 Task: Create a due date automation trigger when advanced on, 2 days before a card is due add fields without custom field "Resume" set to a date in this month at 11:00 AM.
Action: Mouse moved to (1074, 303)
Screenshot: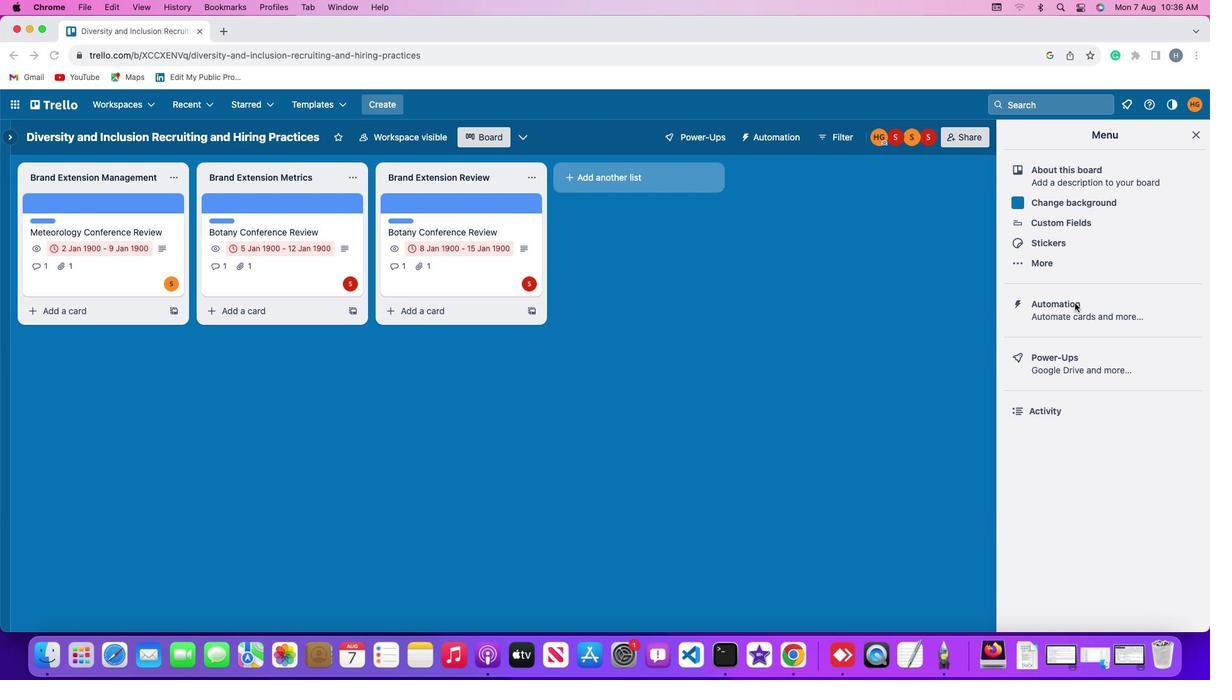 
Action: Mouse pressed left at (1074, 303)
Screenshot: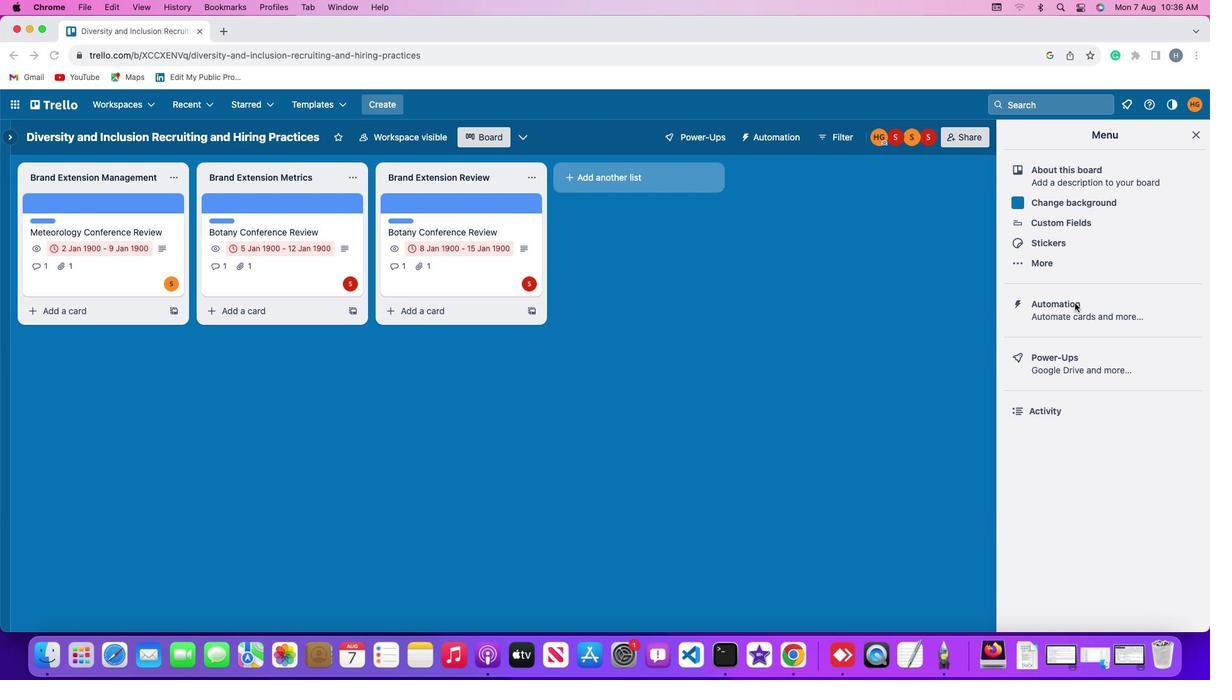 
Action: Mouse moved to (1075, 303)
Screenshot: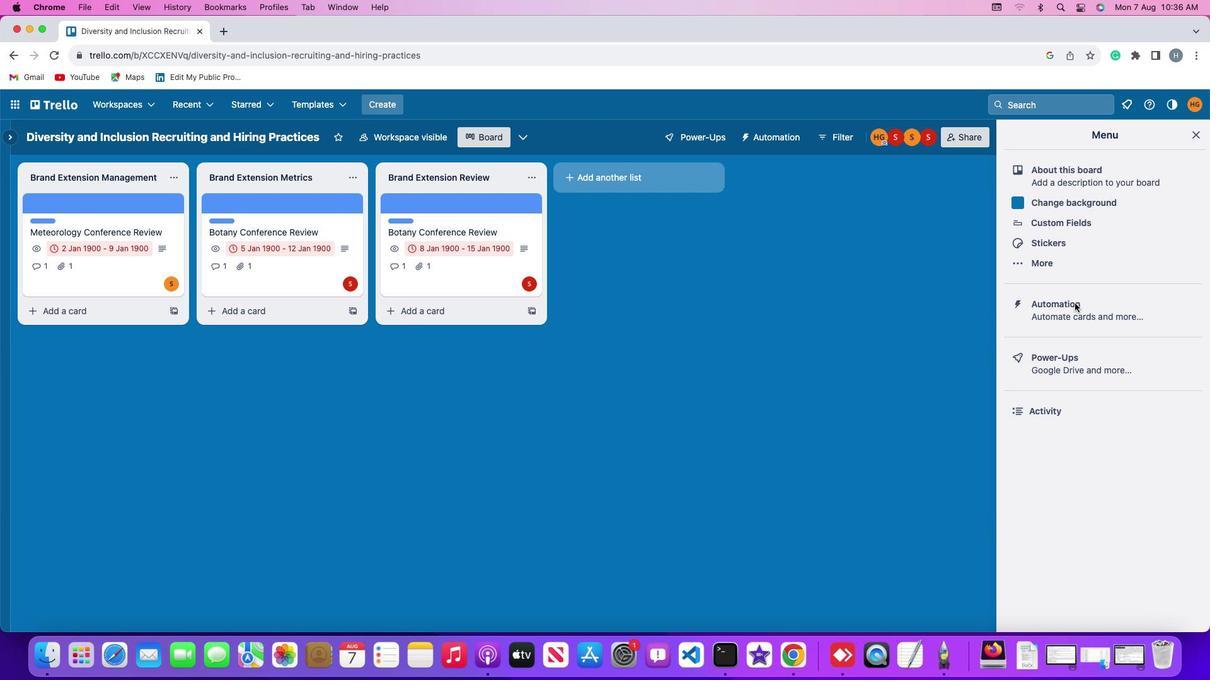 
Action: Mouse pressed left at (1075, 303)
Screenshot: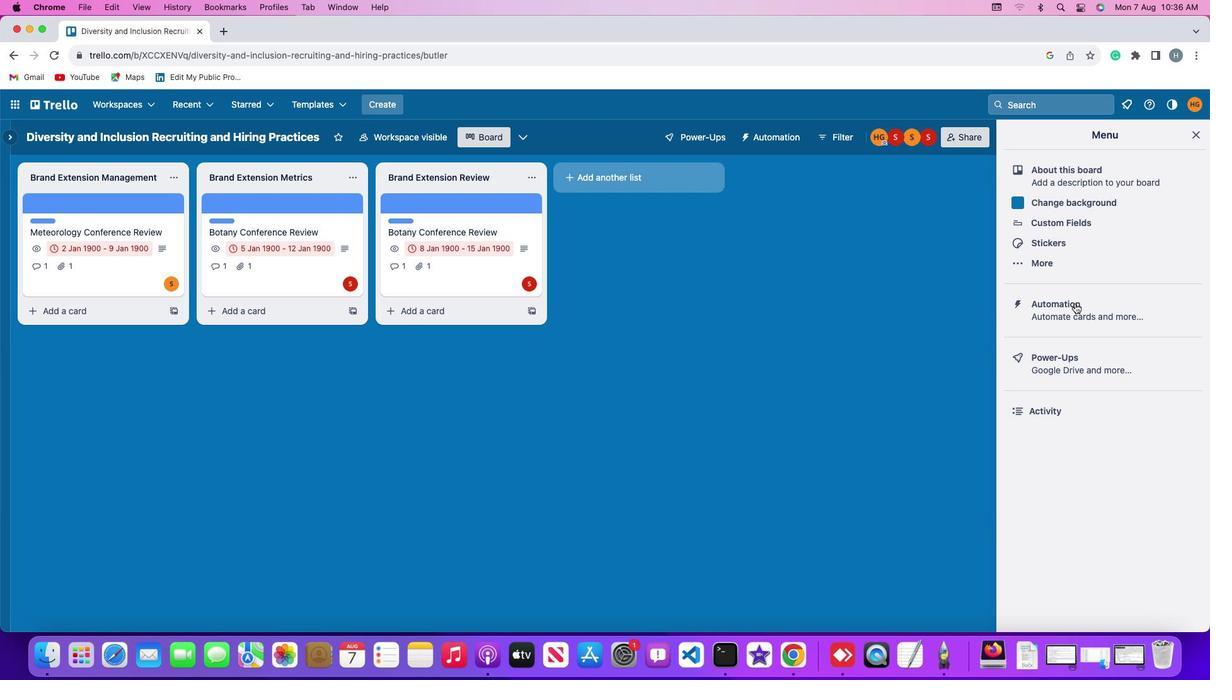 
Action: Mouse moved to (86, 298)
Screenshot: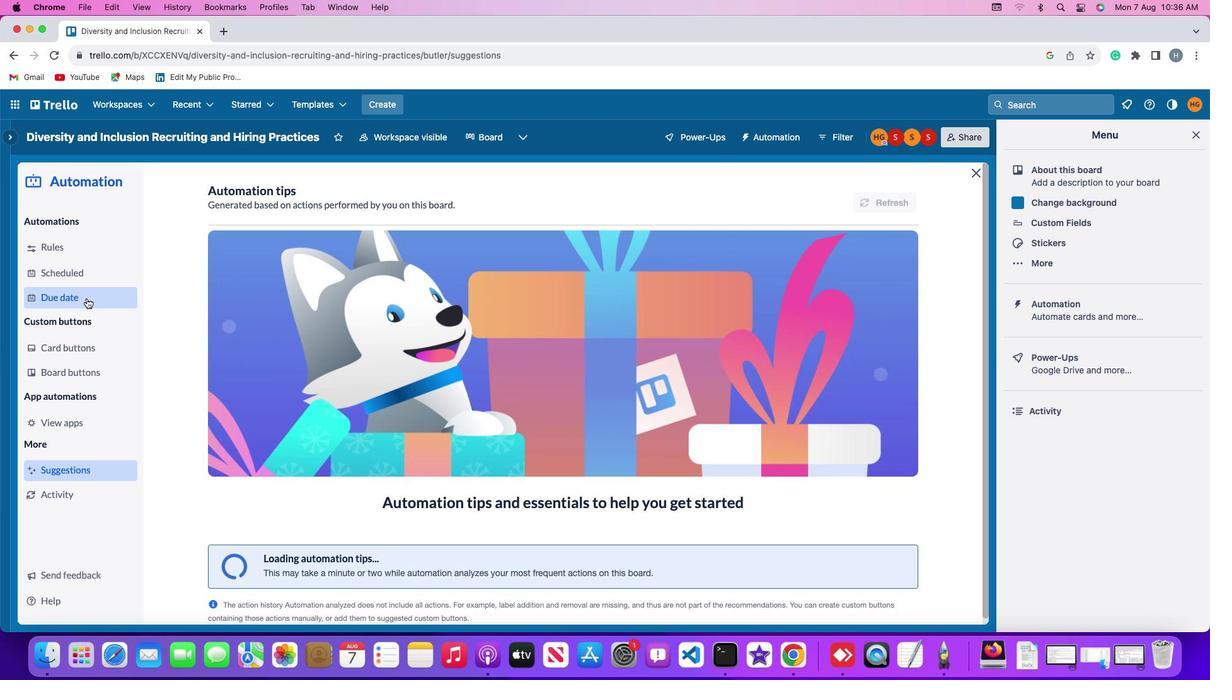 
Action: Mouse pressed left at (86, 298)
Screenshot: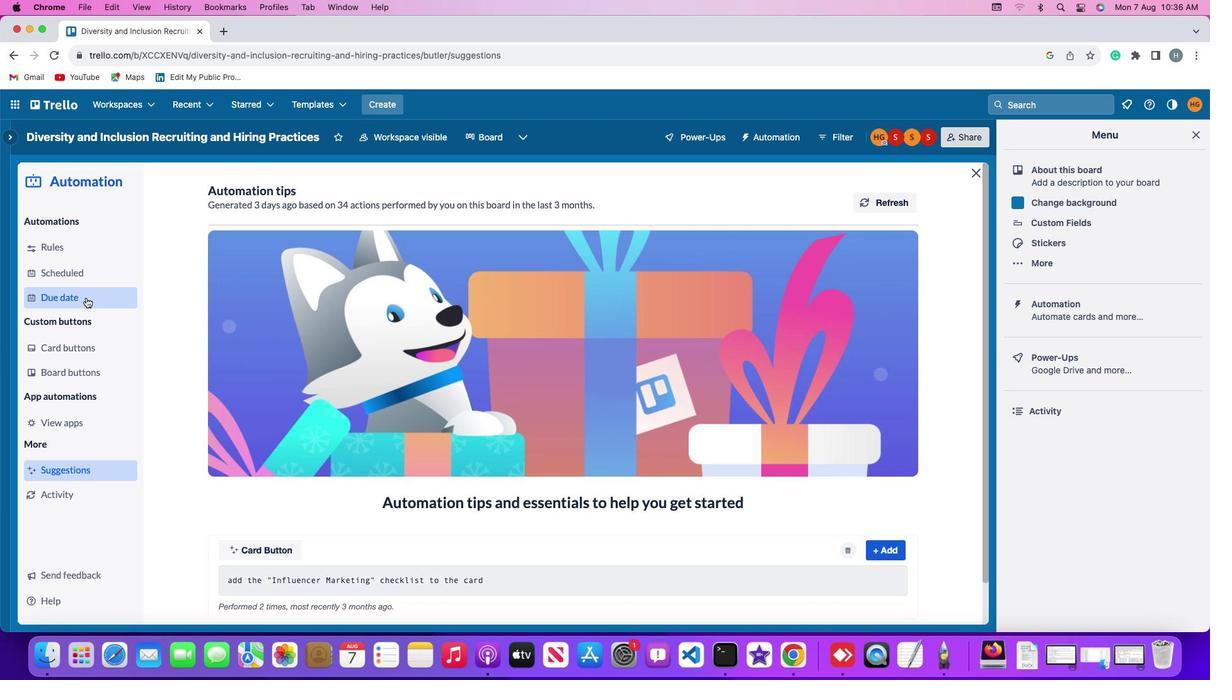
Action: Mouse moved to (849, 192)
Screenshot: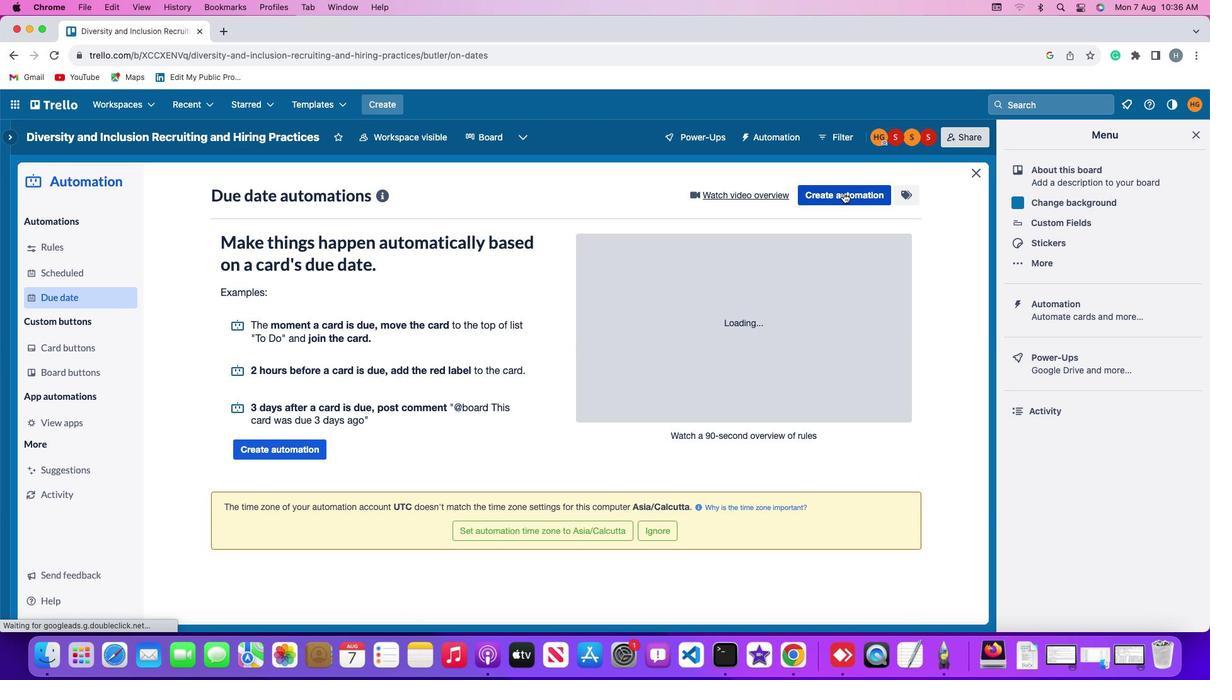 
Action: Mouse pressed left at (849, 192)
Screenshot: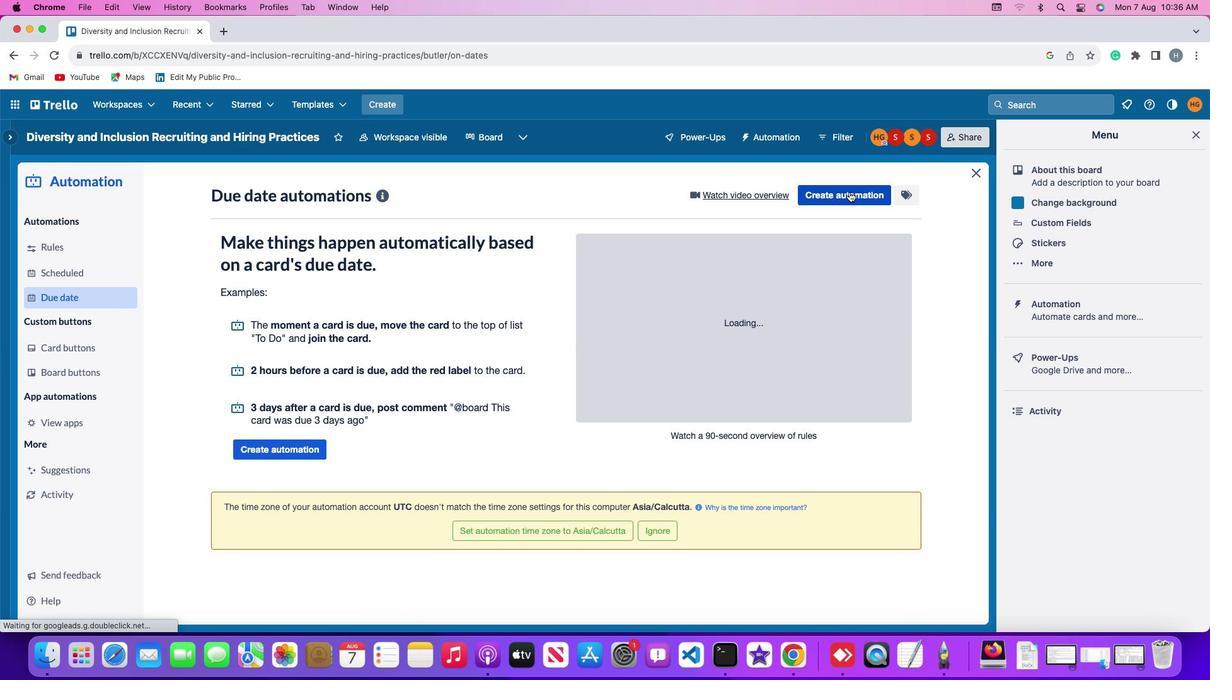 
Action: Mouse moved to (561, 315)
Screenshot: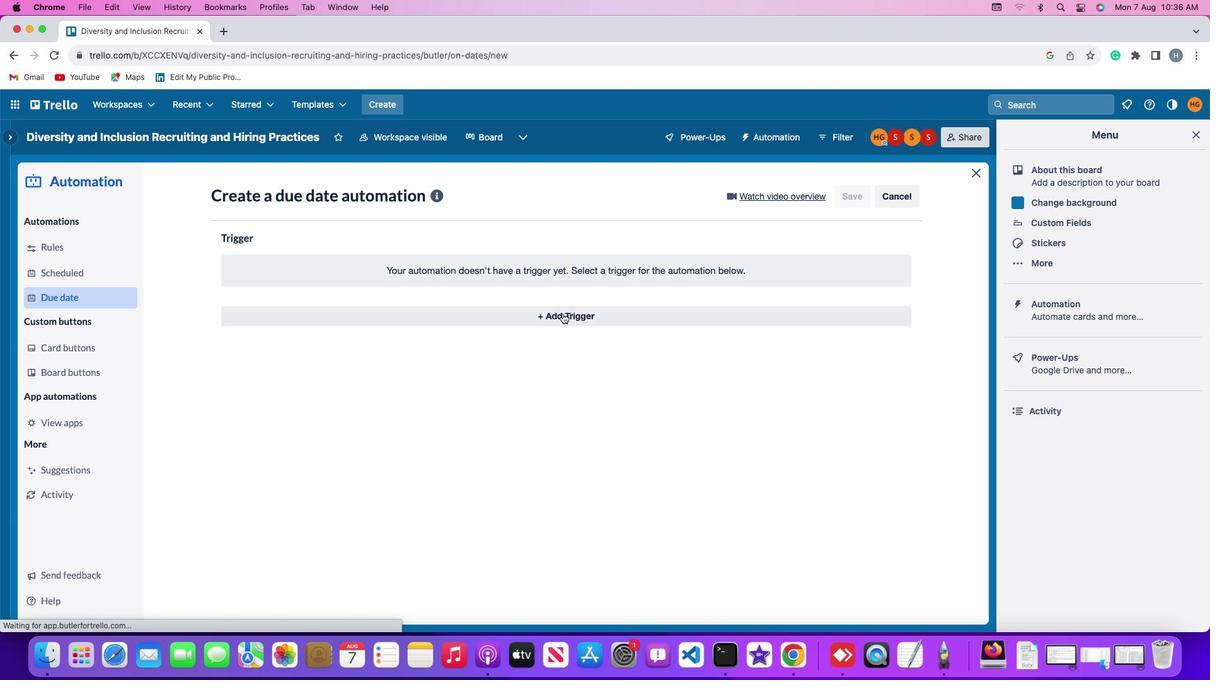 
Action: Mouse pressed left at (561, 315)
Screenshot: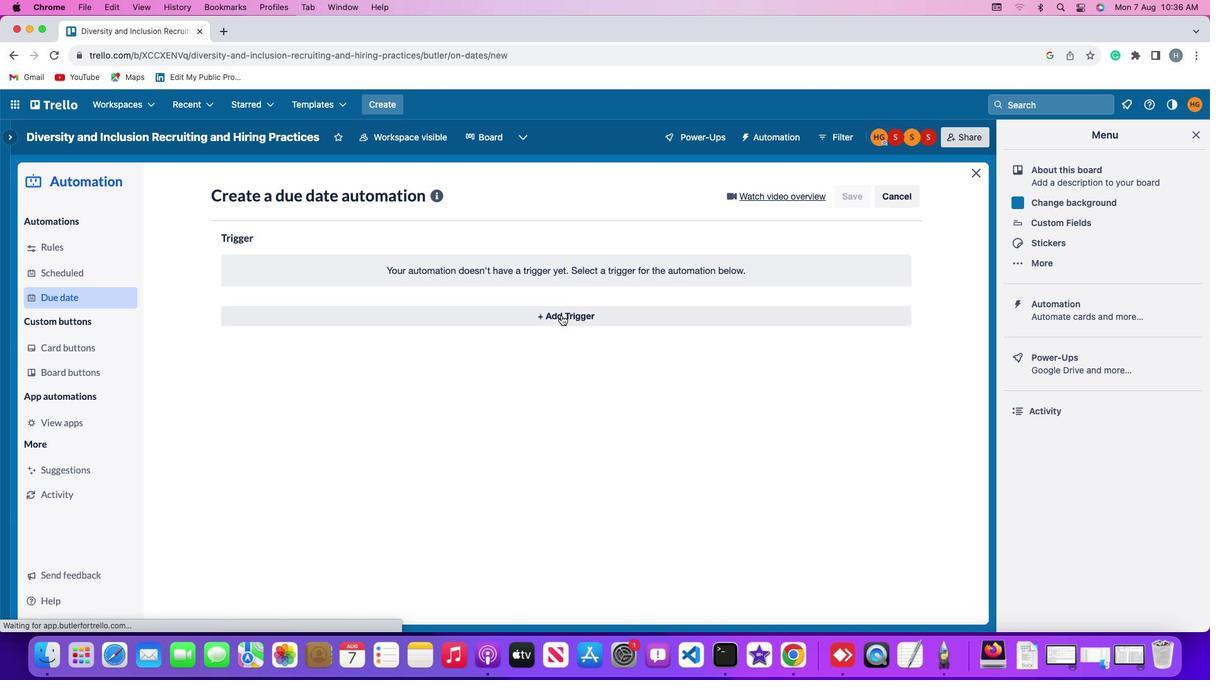 
Action: Mouse moved to (244, 510)
Screenshot: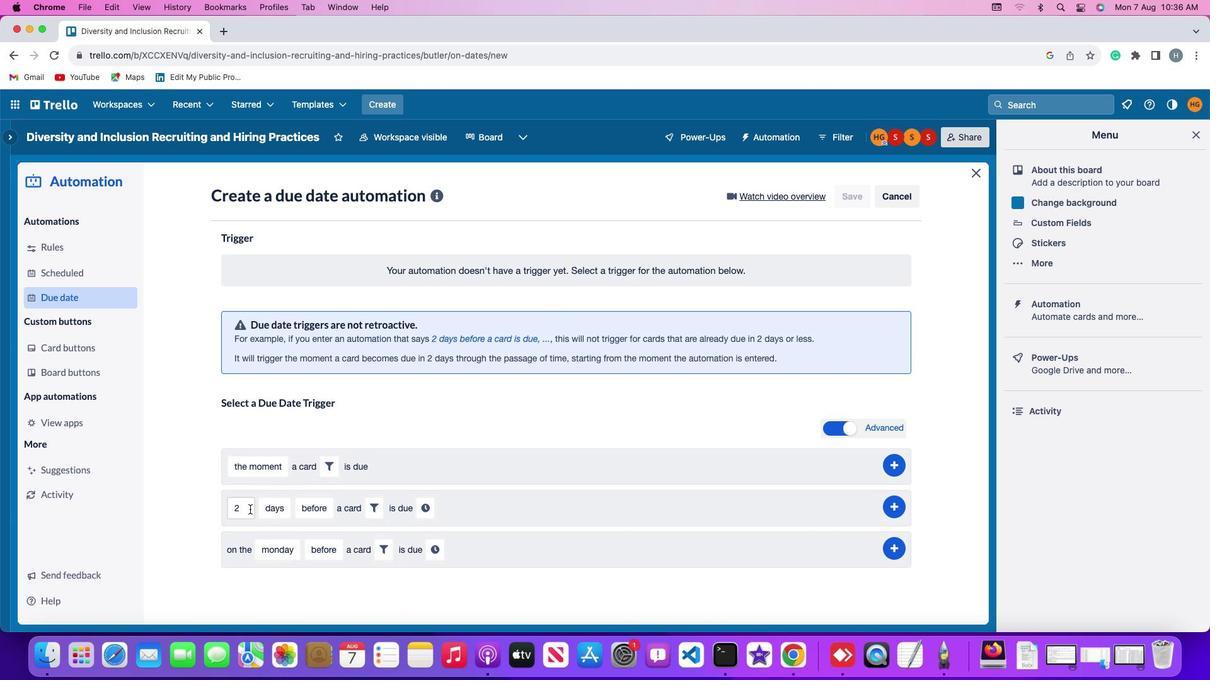
Action: Mouse pressed left at (244, 510)
Screenshot: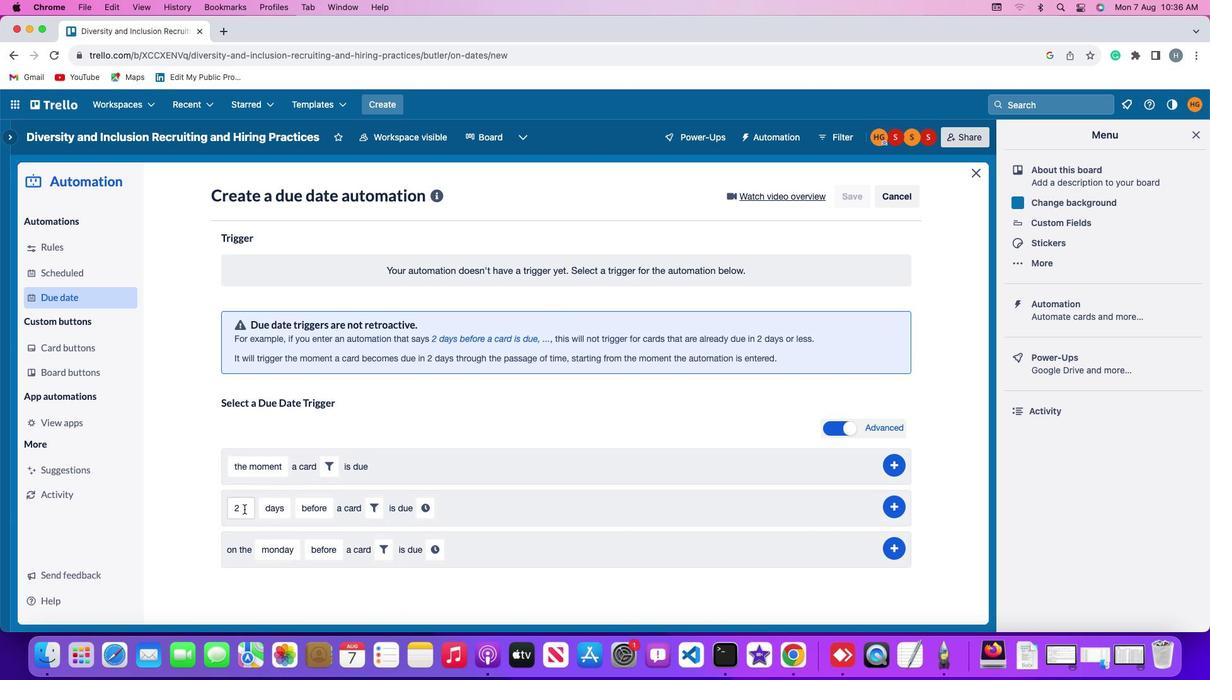
Action: Key pressed Key.backspace'2'
Screenshot: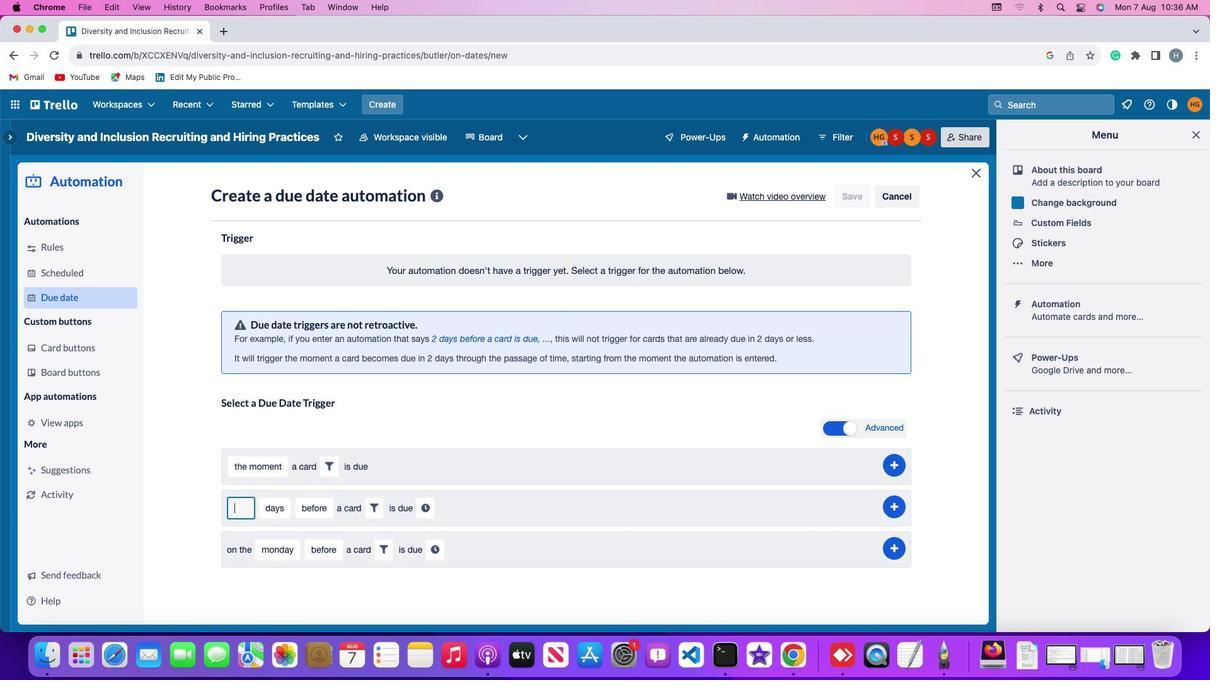 
Action: Mouse moved to (267, 508)
Screenshot: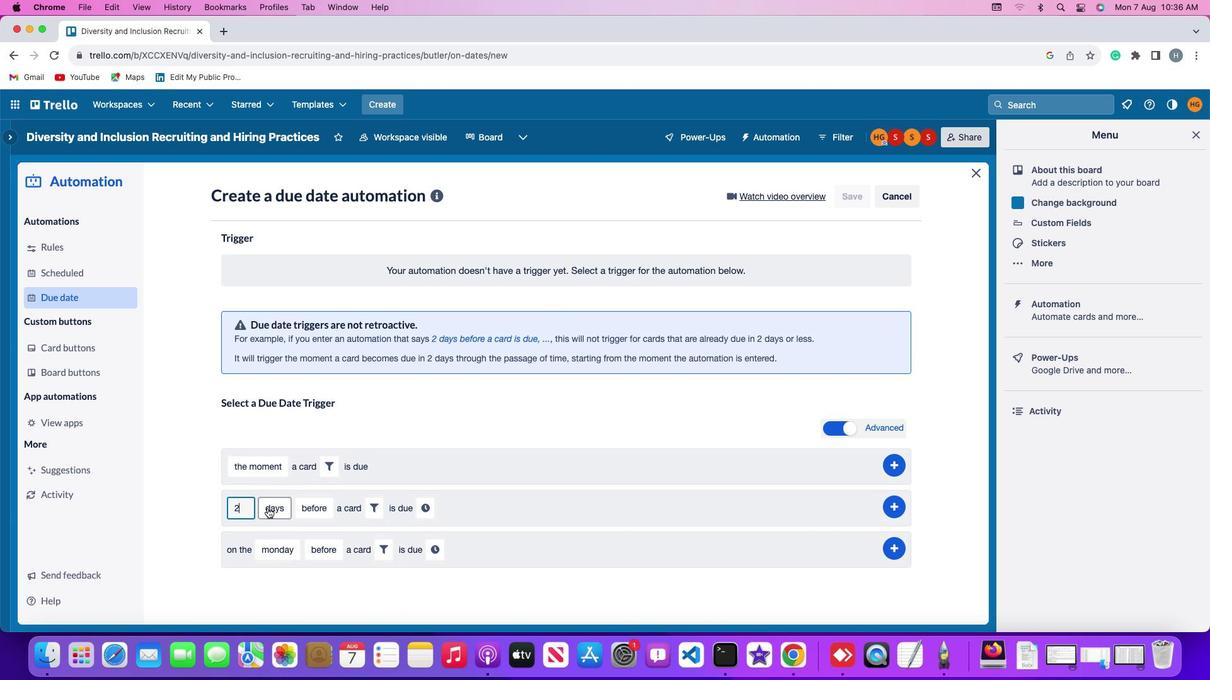 
Action: Mouse pressed left at (267, 508)
Screenshot: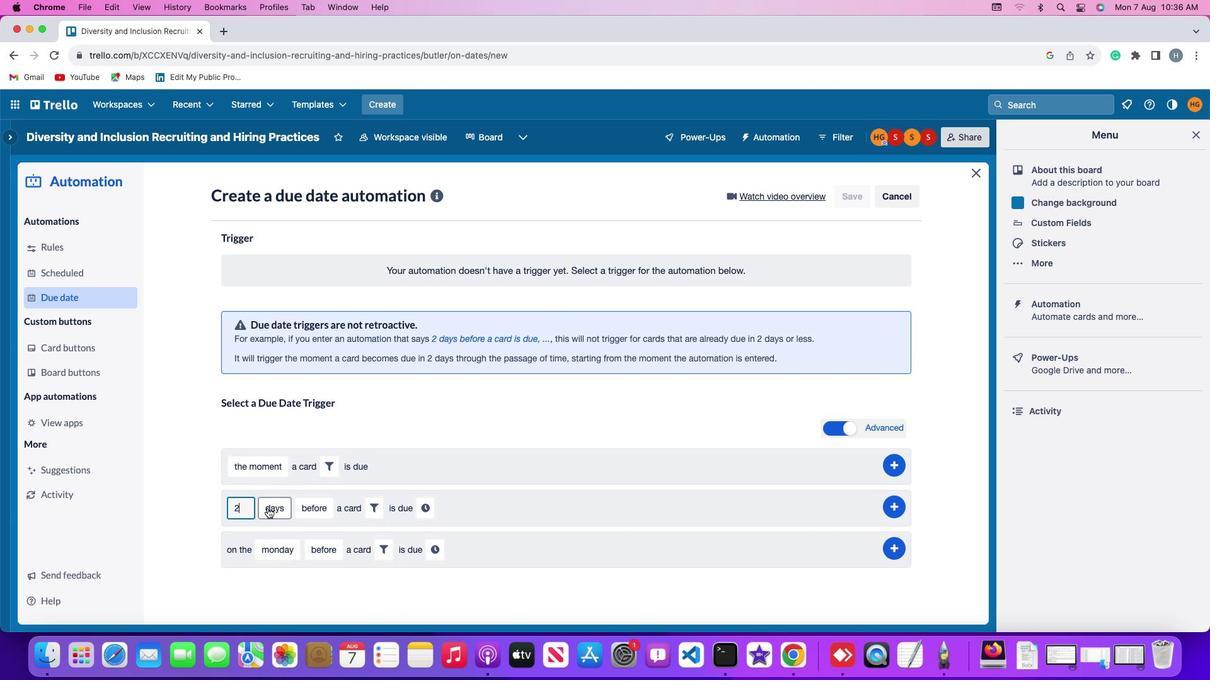 
Action: Mouse moved to (278, 533)
Screenshot: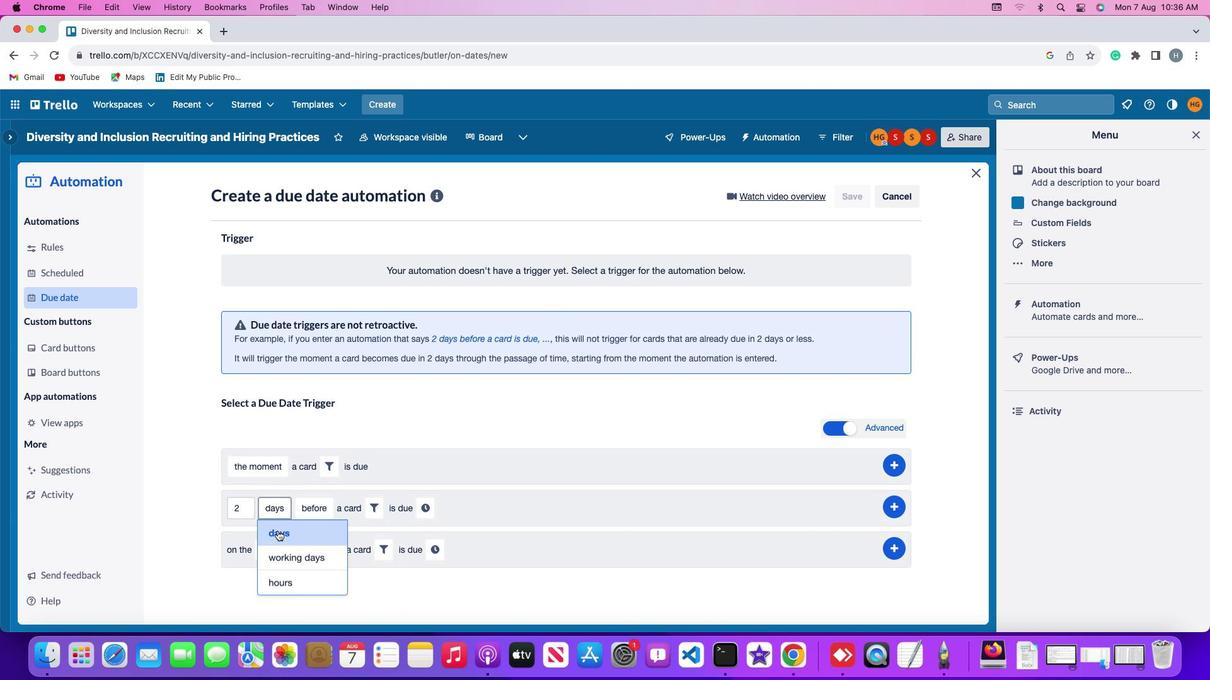 
Action: Mouse pressed left at (278, 533)
Screenshot: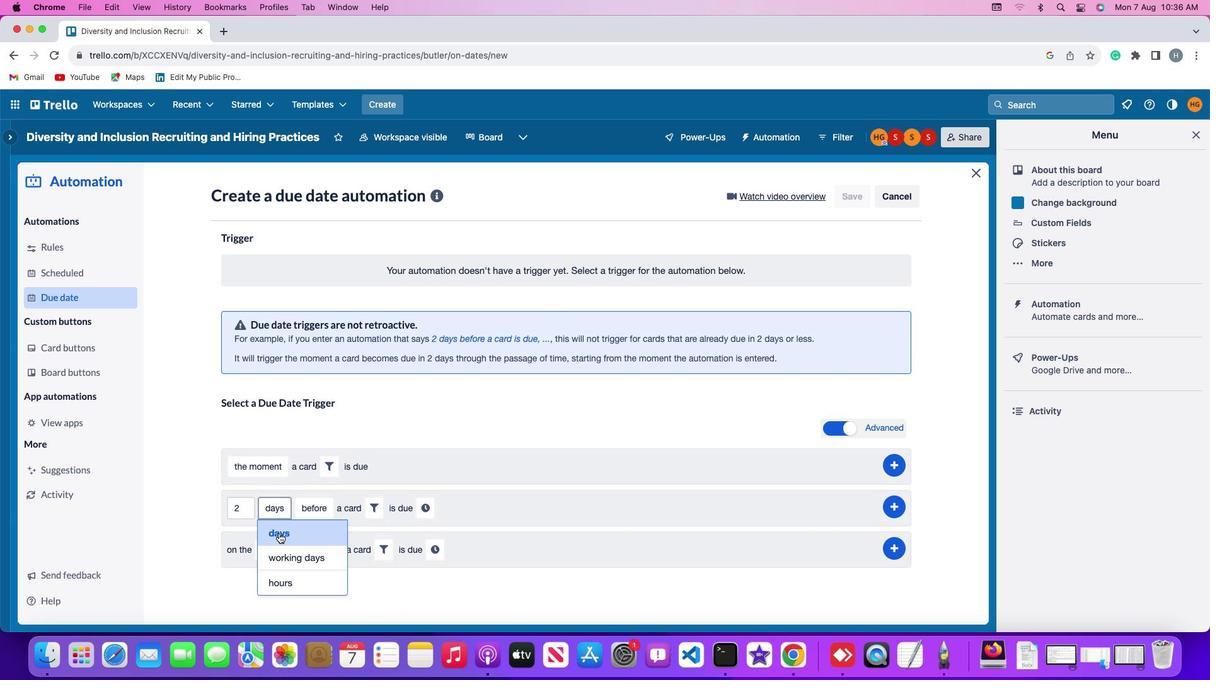 
Action: Mouse moved to (315, 509)
Screenshot: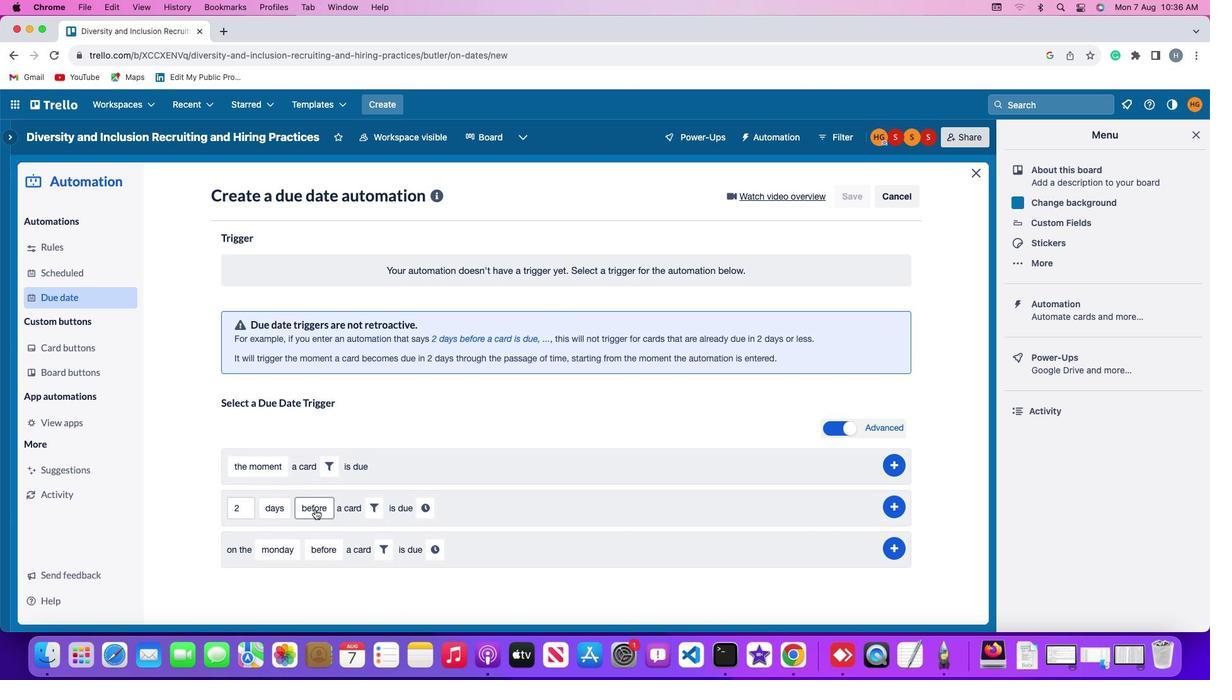 
Action: Mouse pressed left at (315, 509)
Screenshot: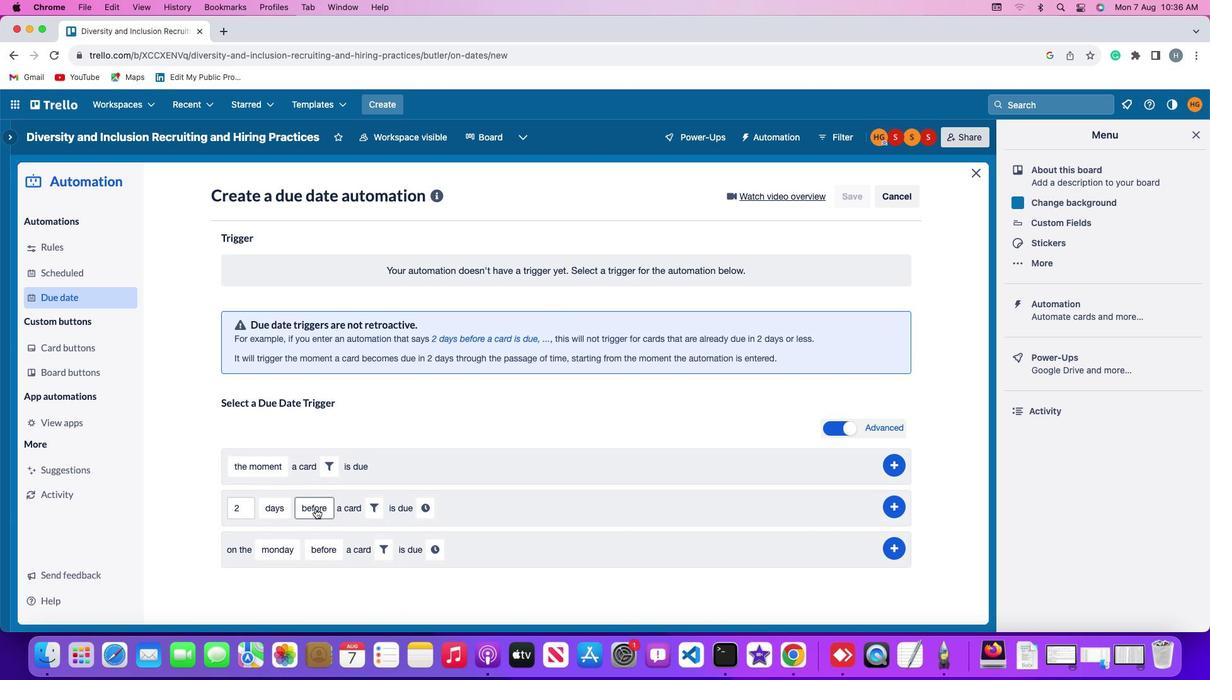 
Action: Mouse moved to (325, 535)
Screenshot: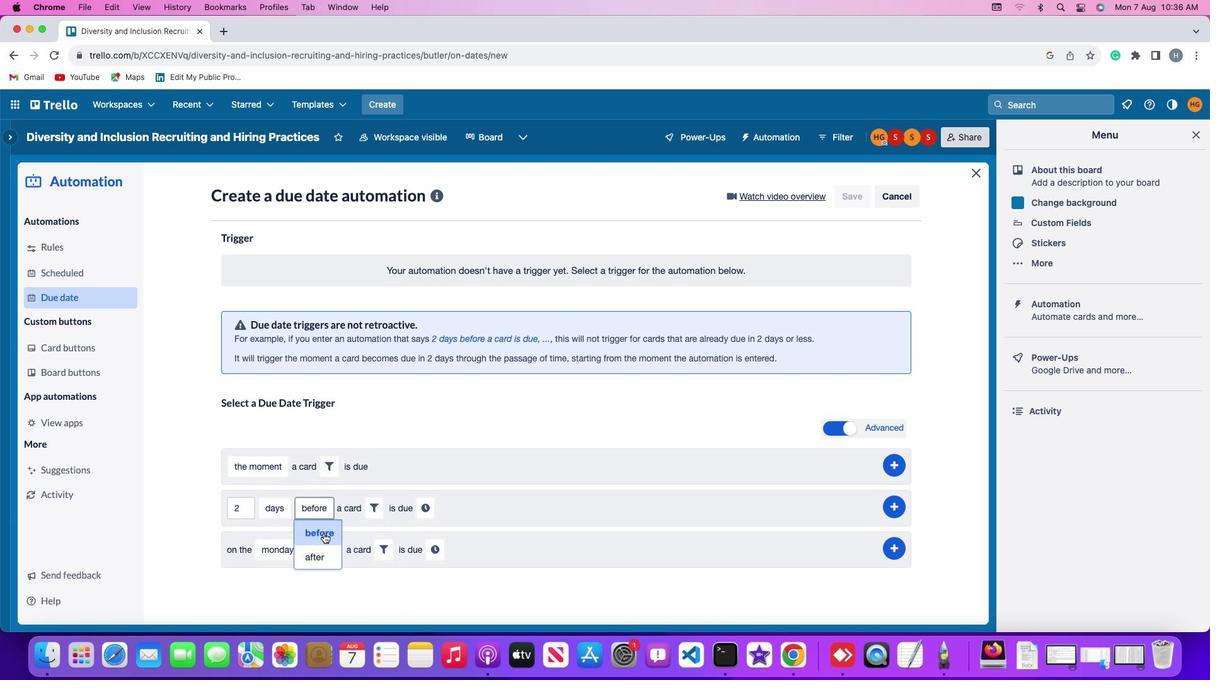 
Action: Mouse pressed left at (325, 535)
Screenshot: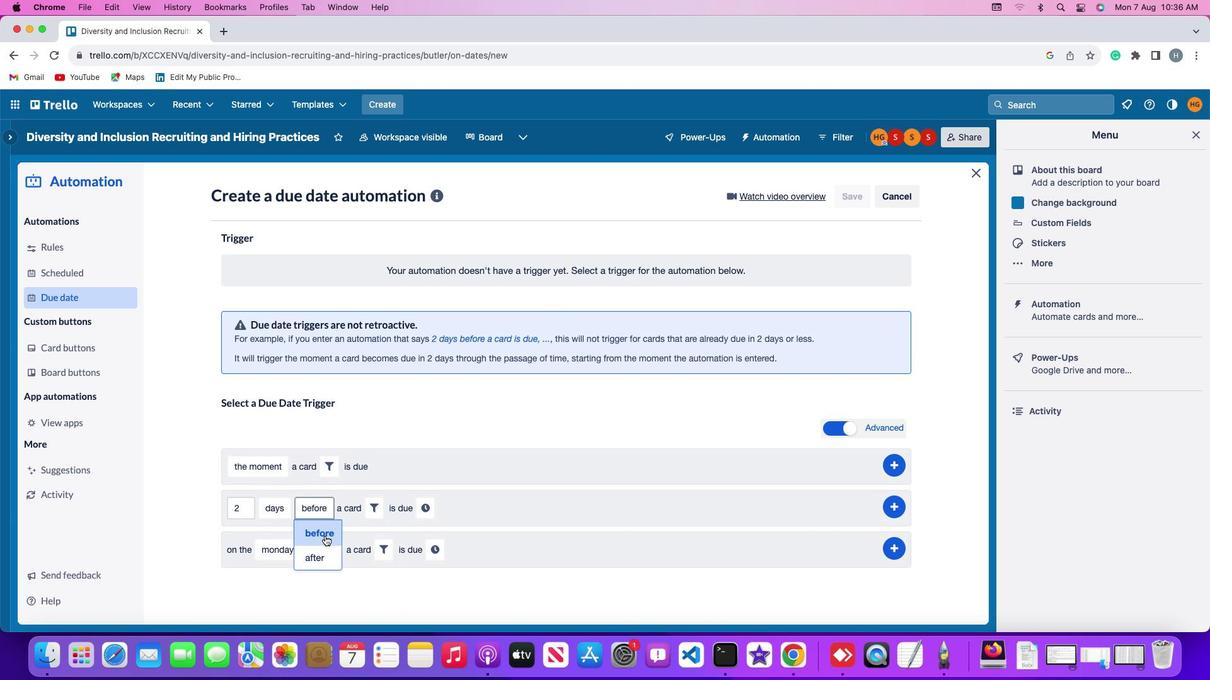 
Action: Mouse moved to (380, 507)
Screenshot: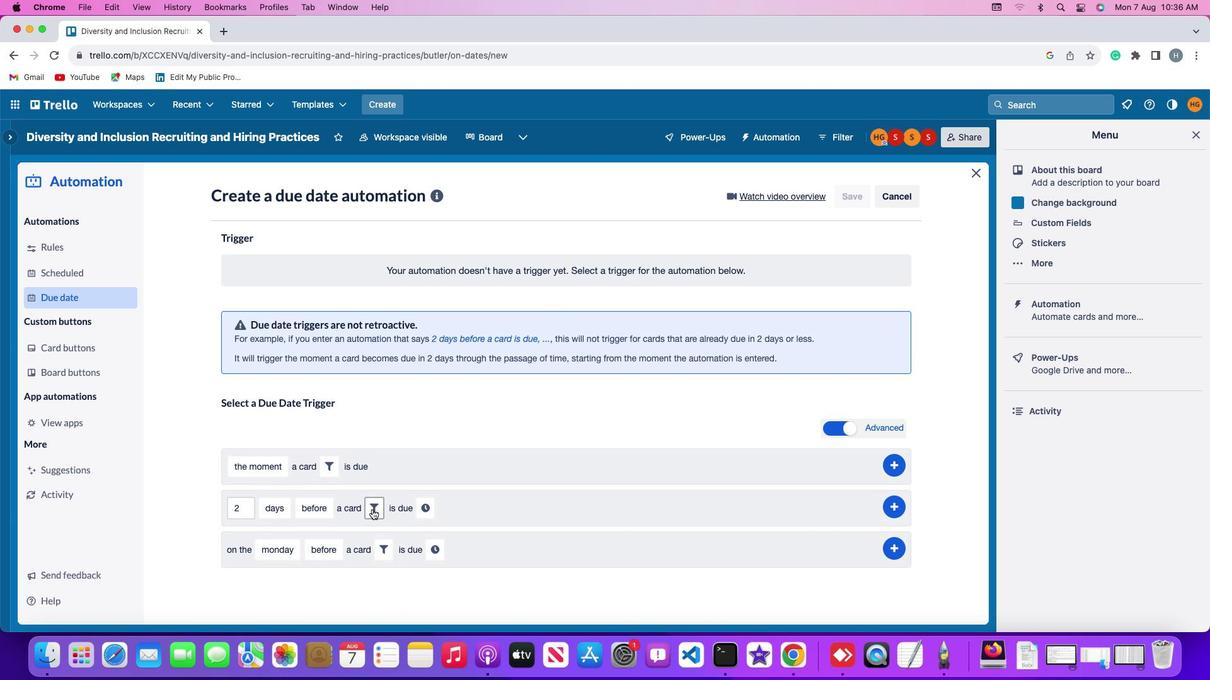 
Action: Mouse pressed left at (380, 507)
Screenshot: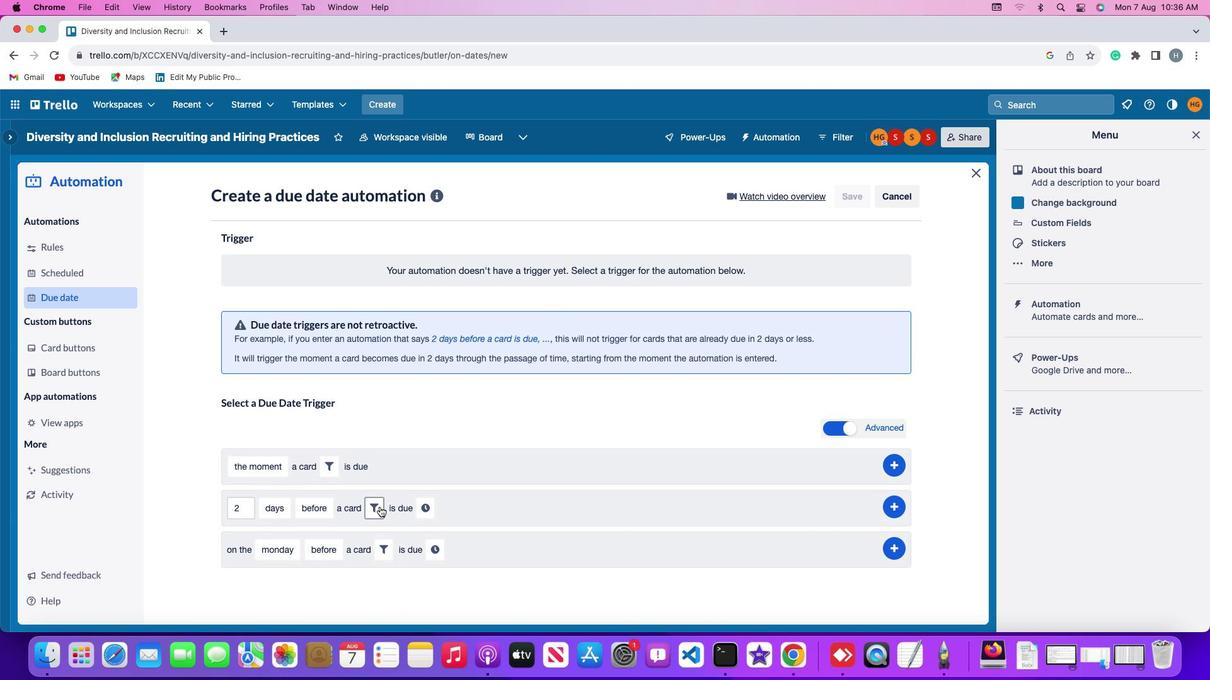 
Action: Mouse moved to (576, 549)
Screenshot: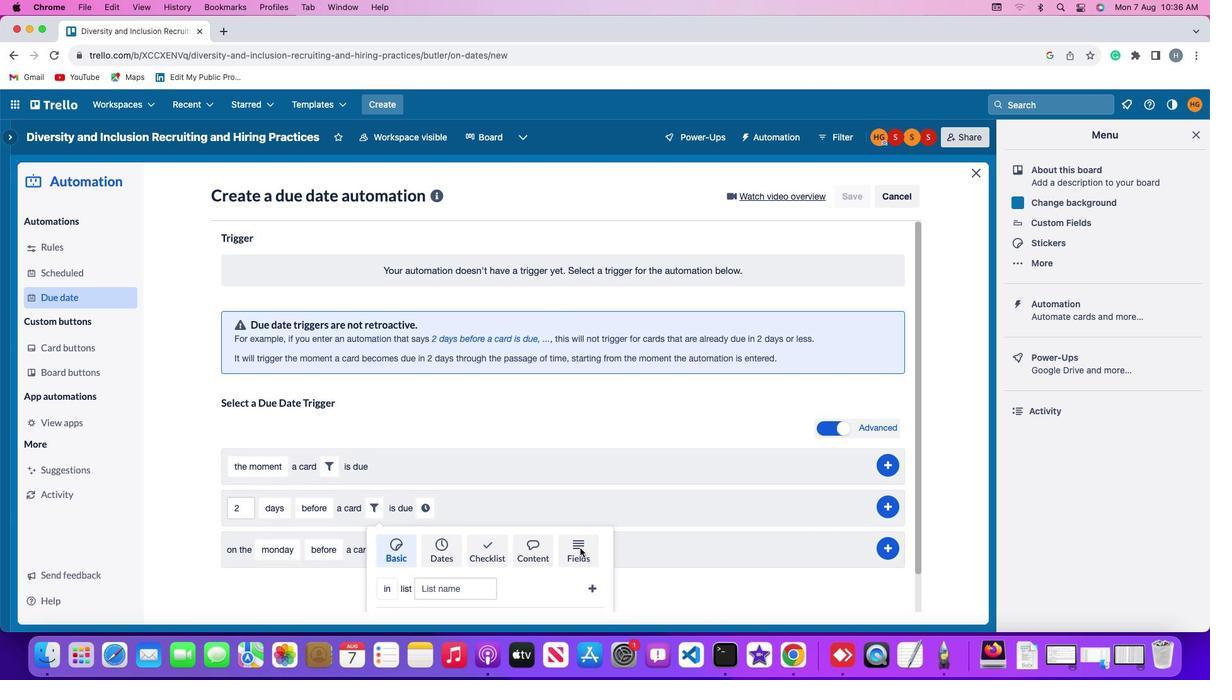 
Action: Mouse pressed left at (576, 549)
Screenshot: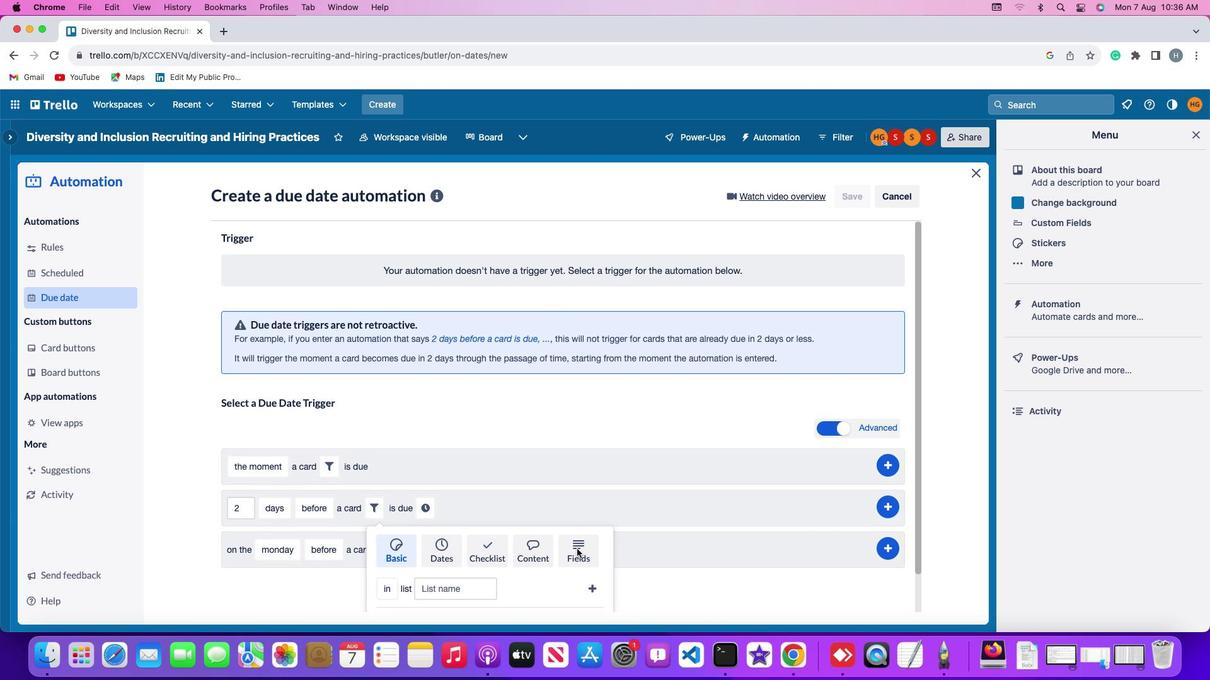 
Action: Mouse moved to (402, 545)
Screenshot: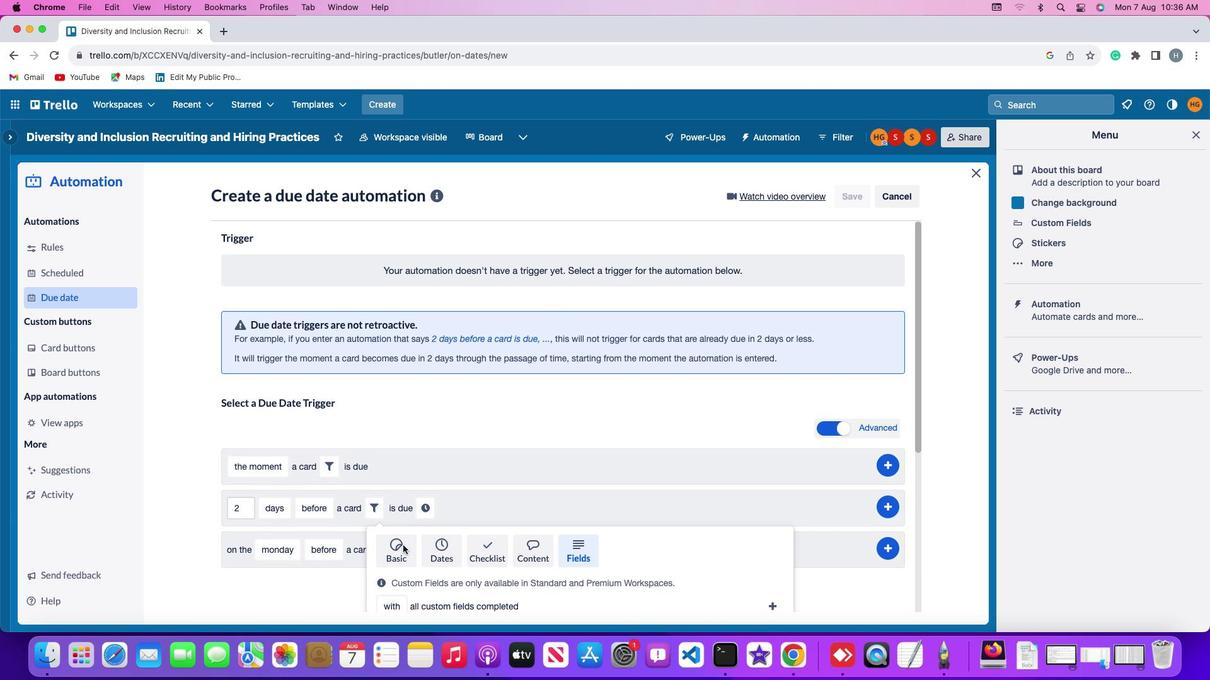 
Action: Mouse scrolled (402, 545) with delta (0, 0)
Screenshot: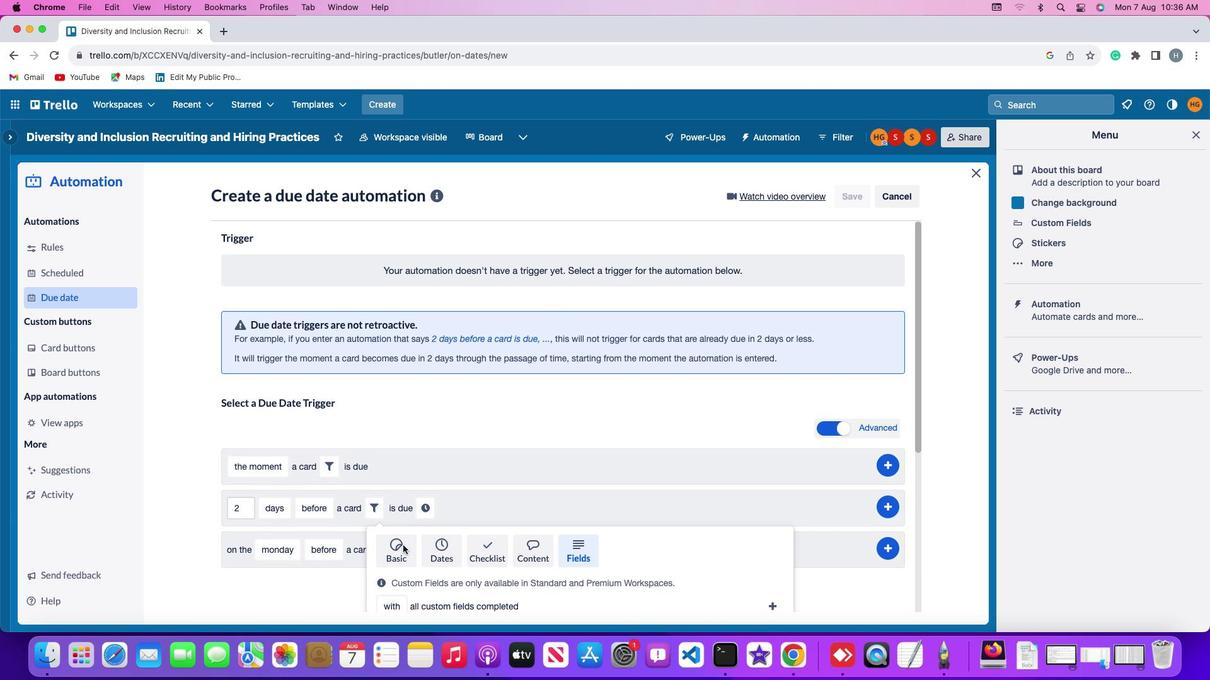 
Action: Mouse moved to (401, 544)
Screenshot: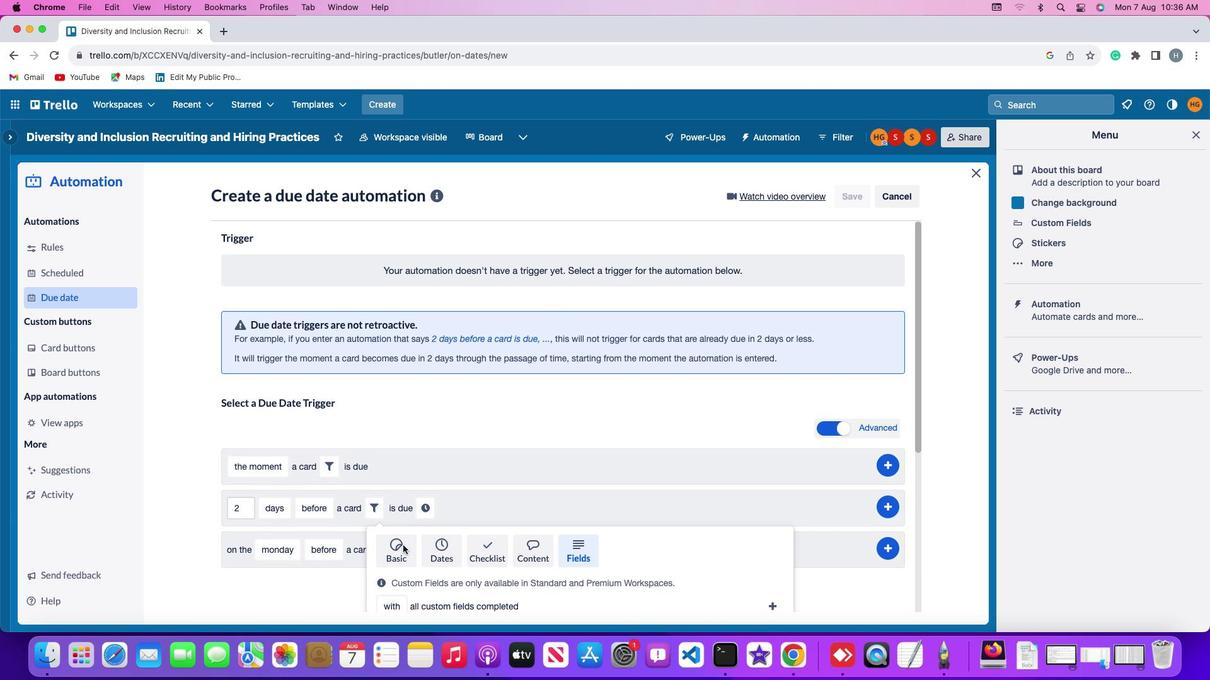 
Action: Mouse scrolled (401, 544) with delta (0, 0)
Screenshot: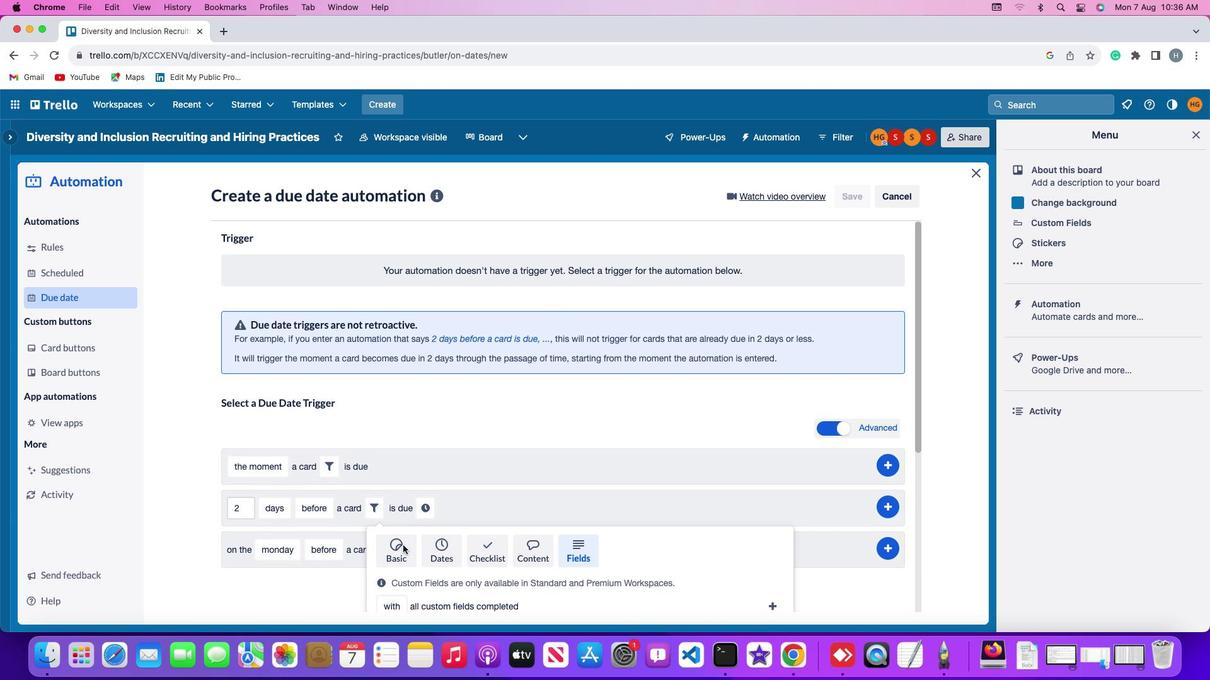 
Action: Mouse scrolled (401, 544) with delta (0, -1)
Screenshot: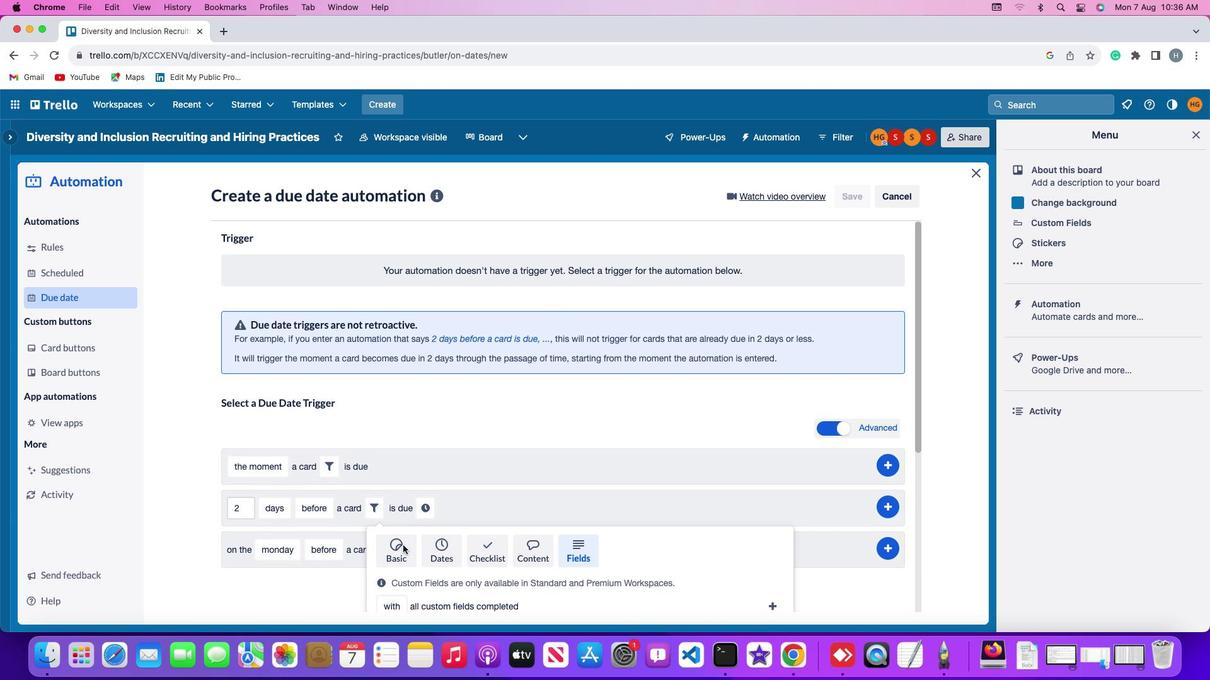 
Action: Mouse scrolled (401, 544) with delta (0, -2)
Screenshot: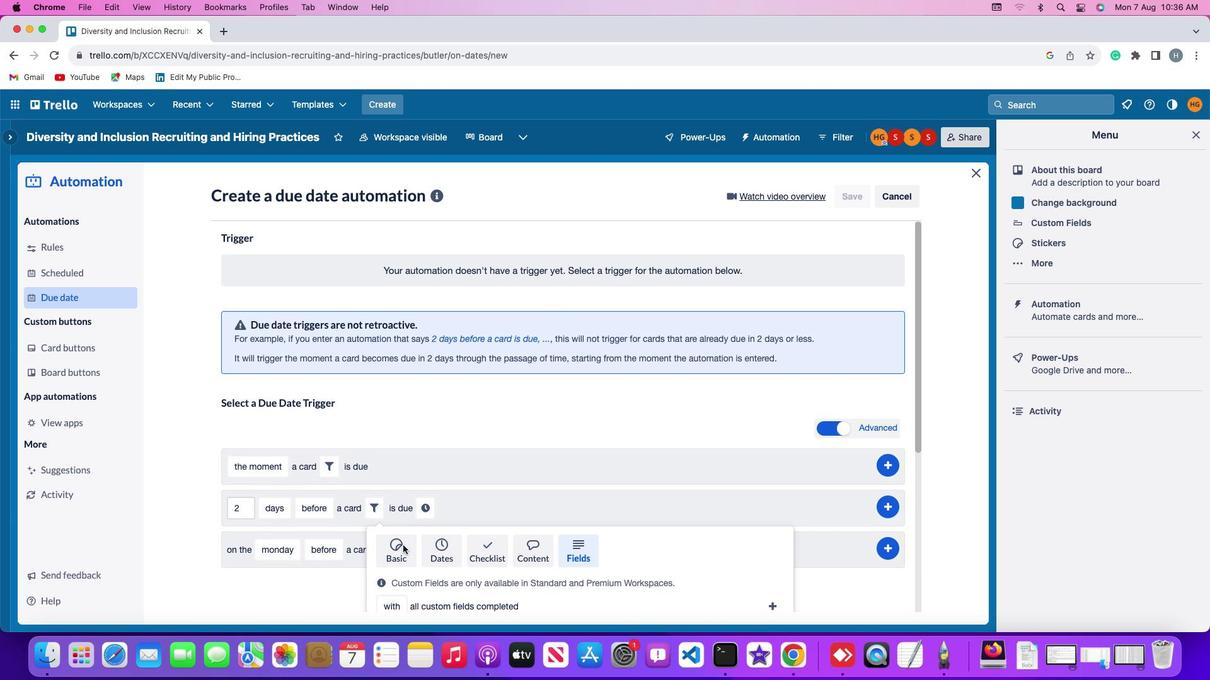 
Action: Mouse scrolled (401, 544) with delta (0, -3)
Screenshot: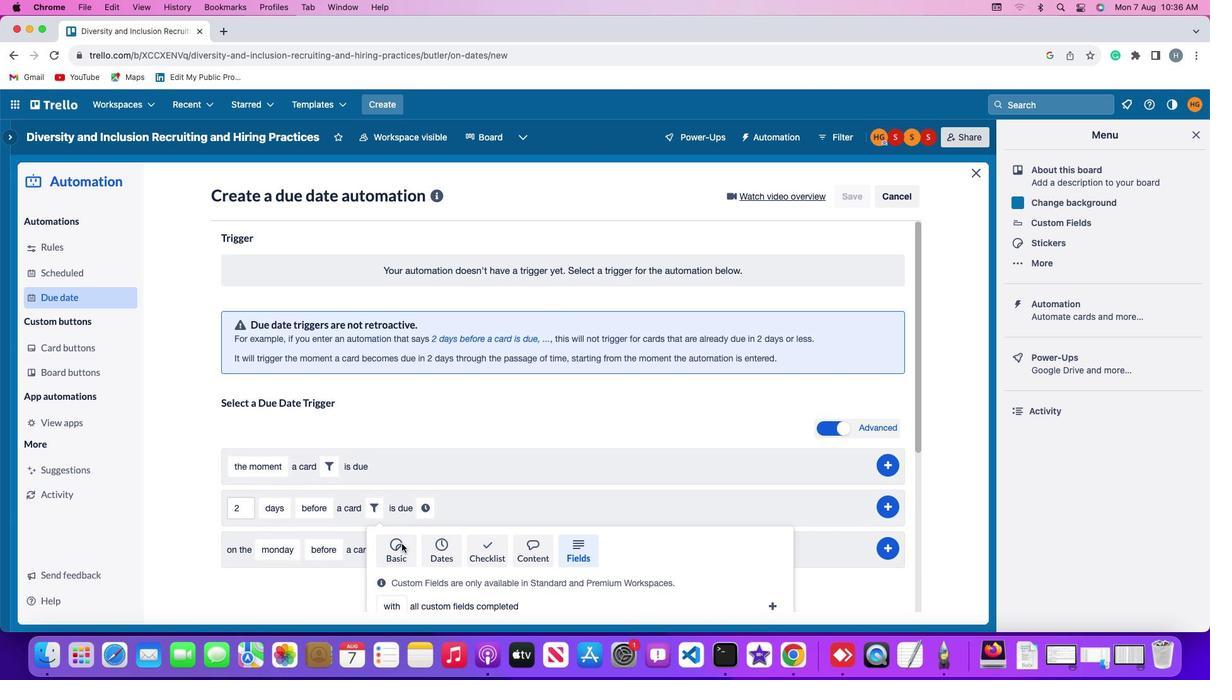 
Action: Mouse scrolled (401, 544) with delta (0, -3)
Screenshot: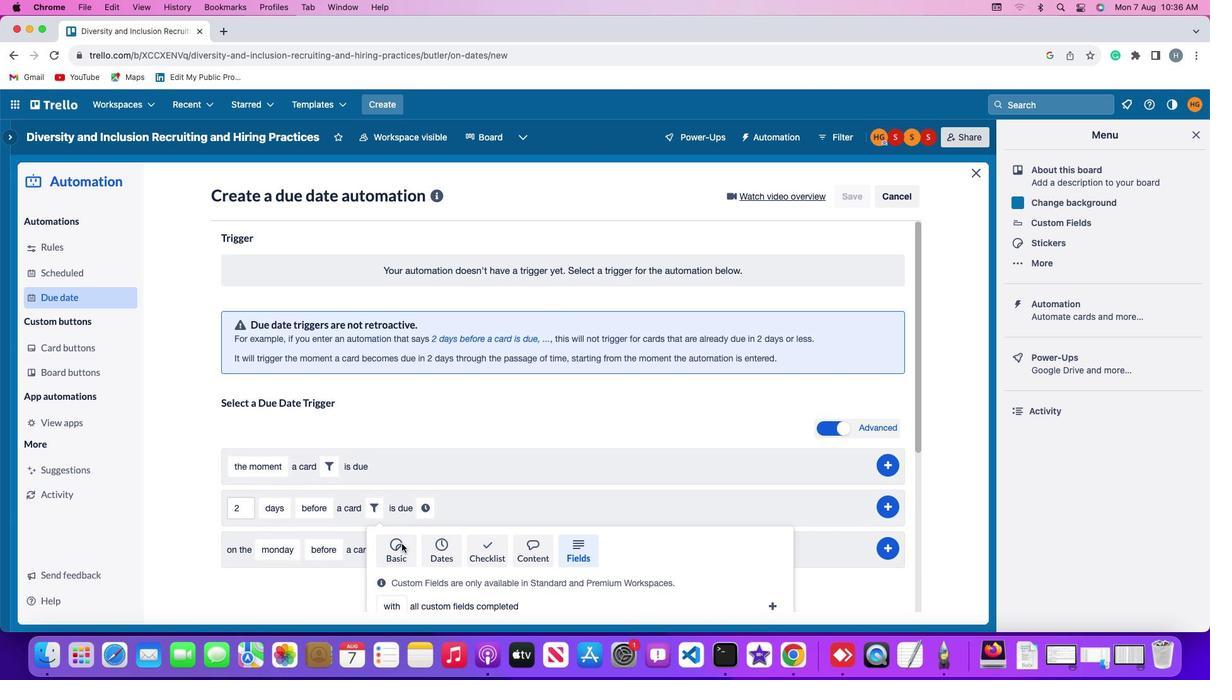 
Action: Mouse scrolled (401, 544) with delta (0, -3)
Screenshot: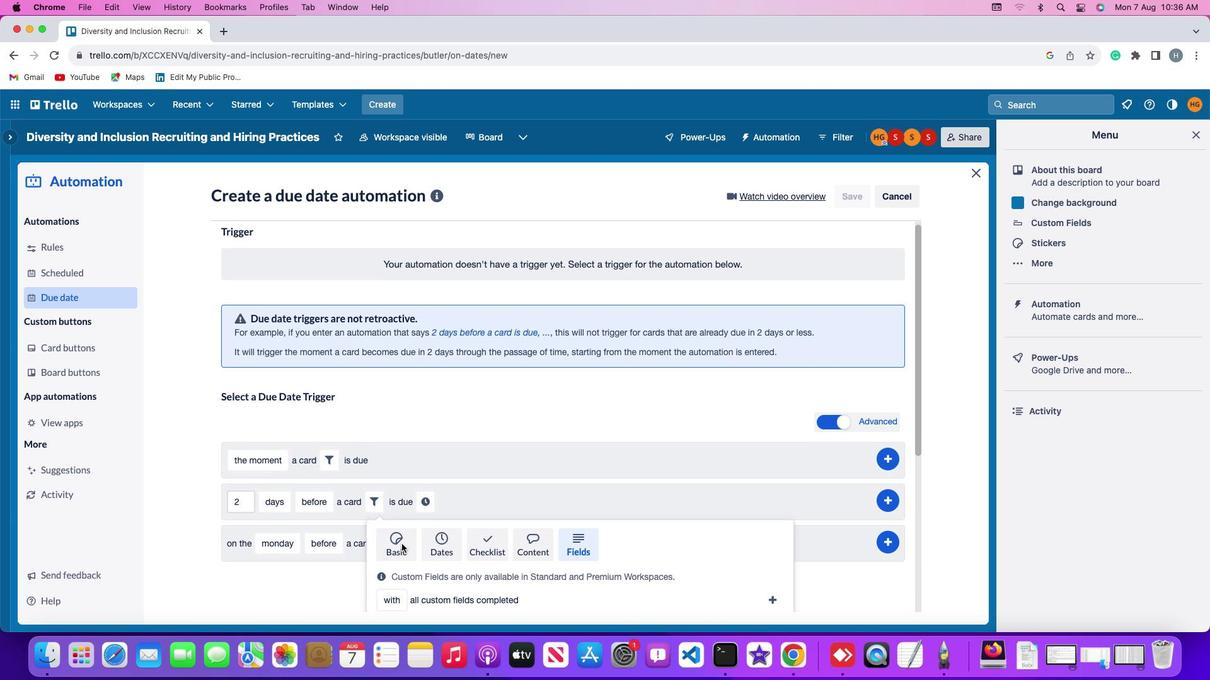 
Action: Mouse scrolled (401, 544) with delta (0, 0)
Screenshot: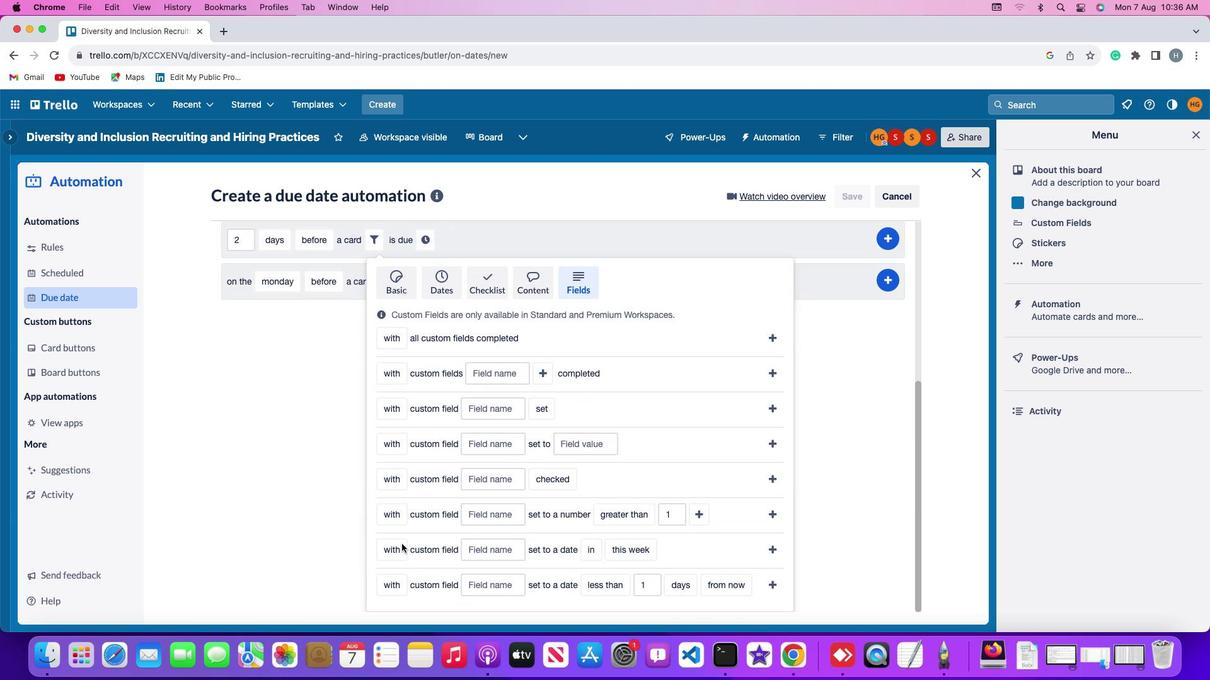 
Action: Mouse scrolled (401, 544) with delta (0, 0)
Screenshot: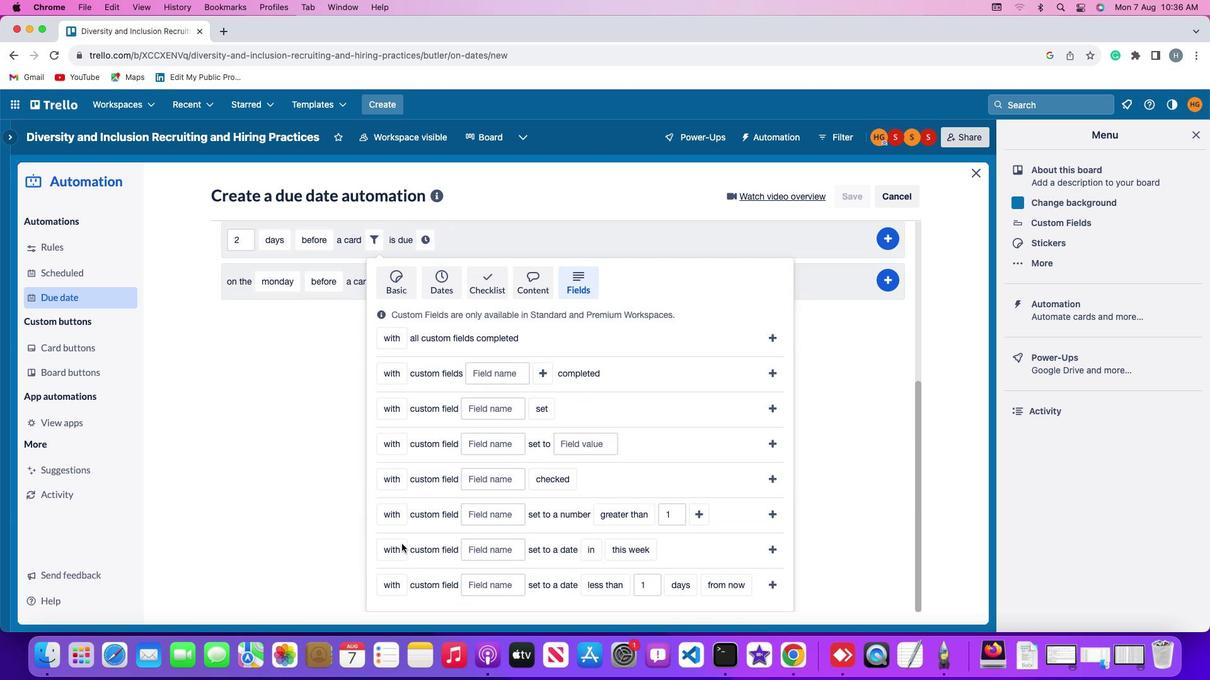 
Action: Mouse scrolled (401, 544) with delta (0, -1)
Screenshot: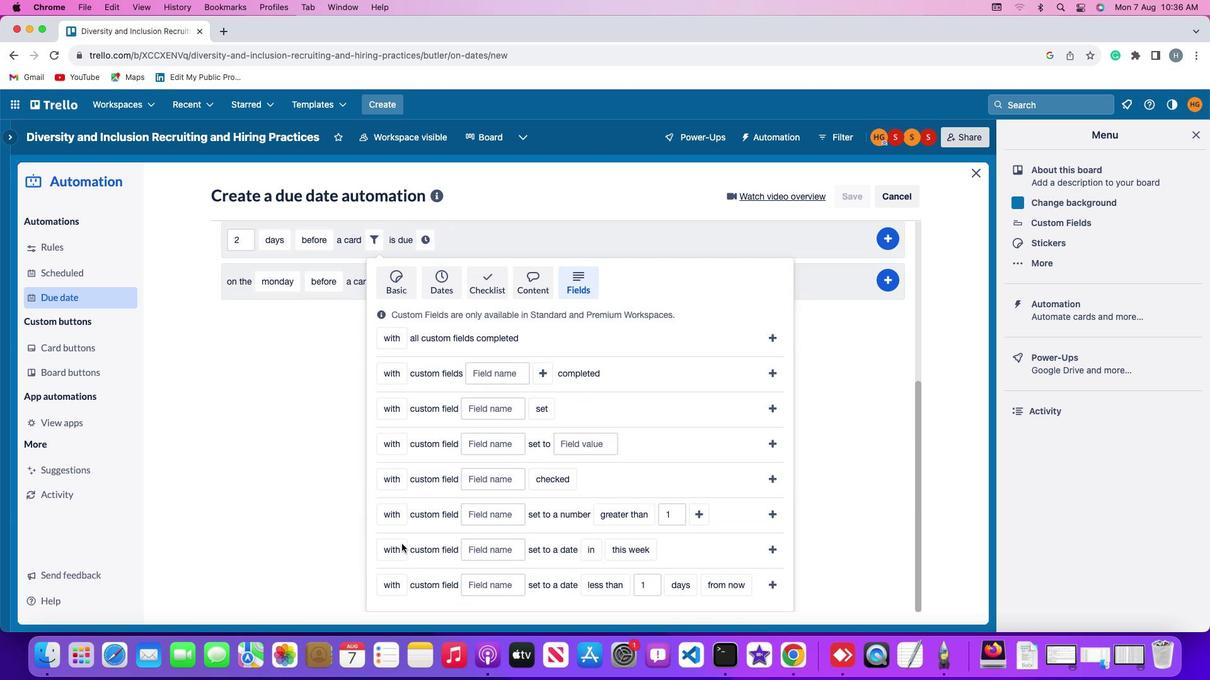 
Action: Mouse moved to (394, 544)
Screenshot: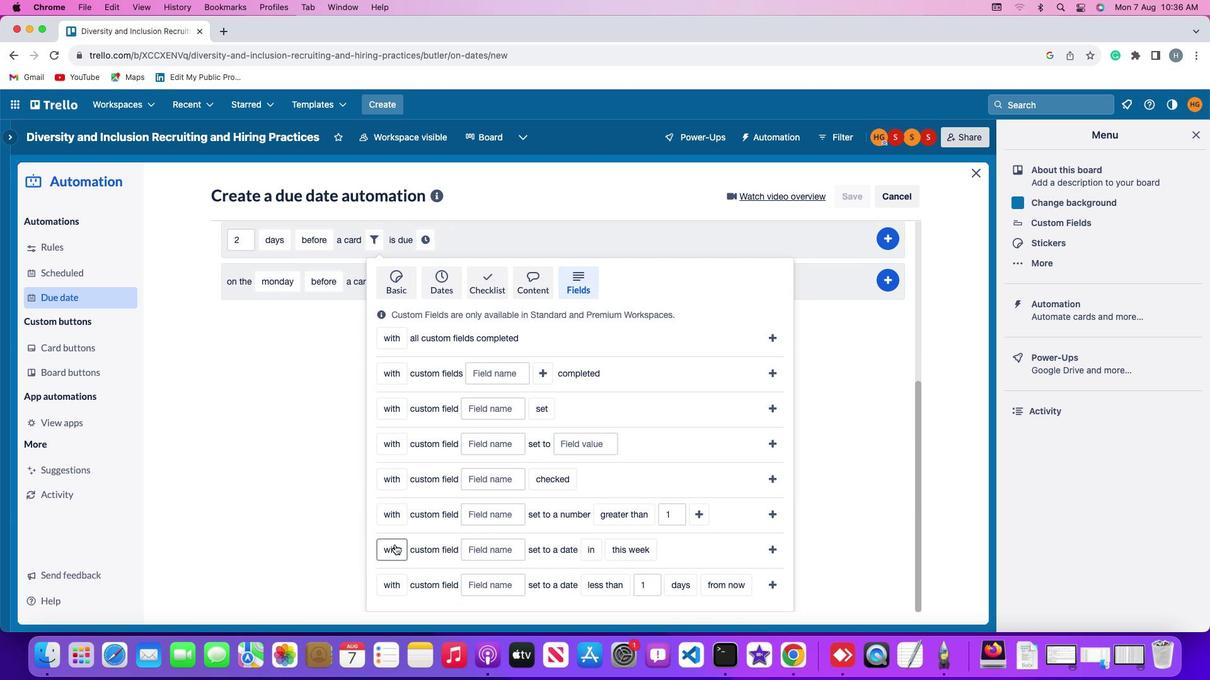
Action: Mouse pressed left at (394, 544)
Screenshot: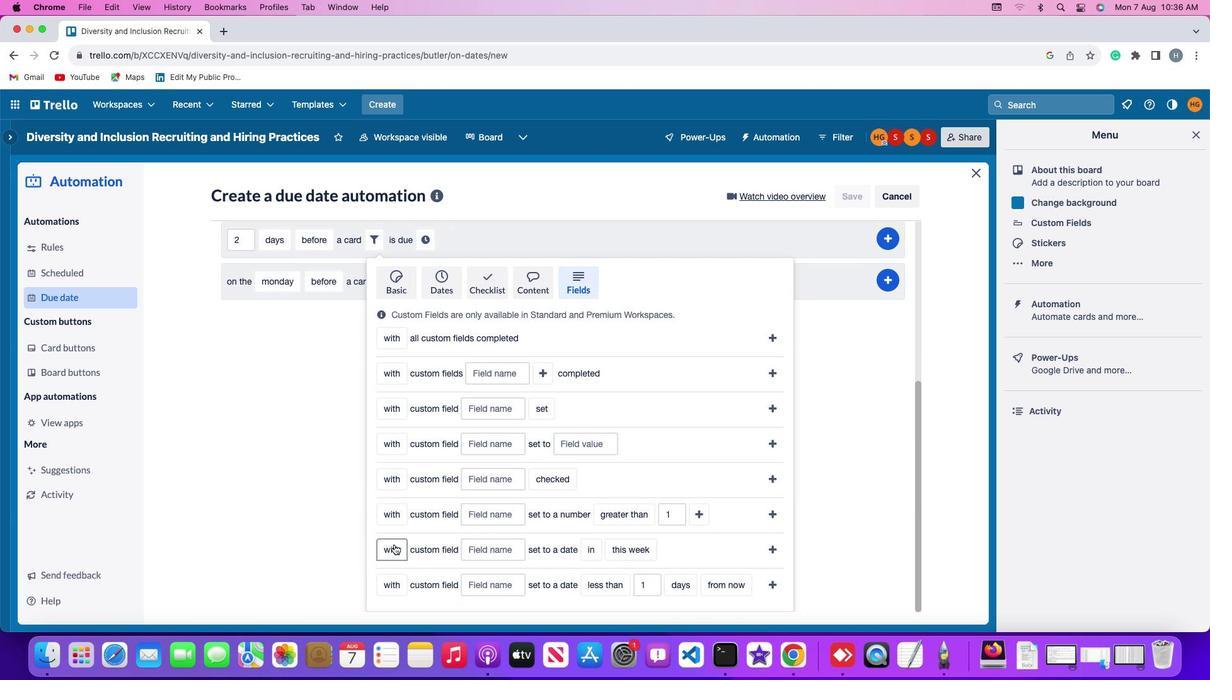 
Action: Mouse moved to (402, 598)
Screenshot: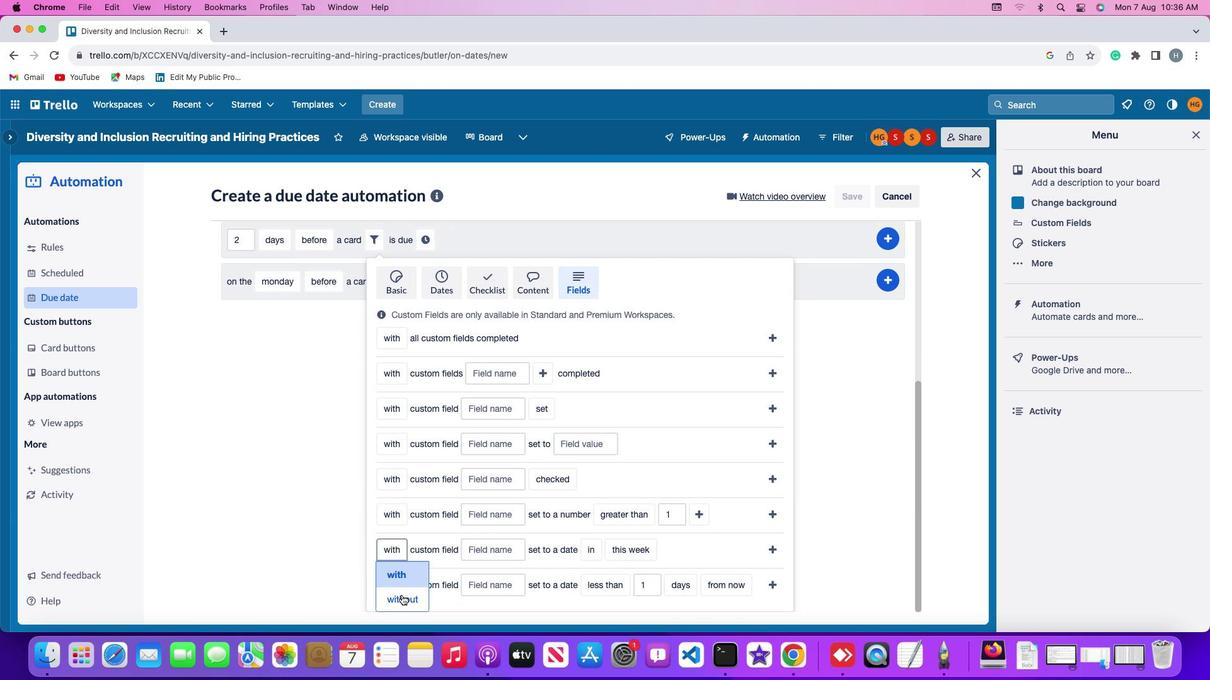 
Action: Mouse pressed left at (402, 598)
Screenshot: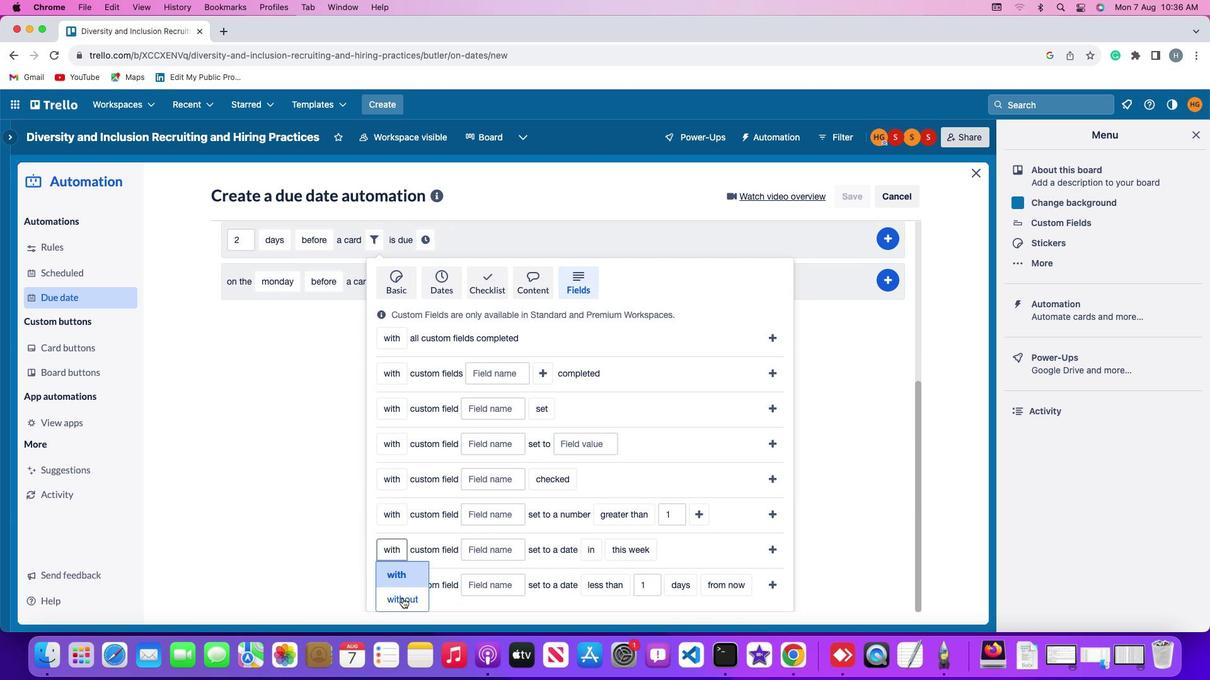 
Action: Mouse moved to (506, 549)
Screenshot: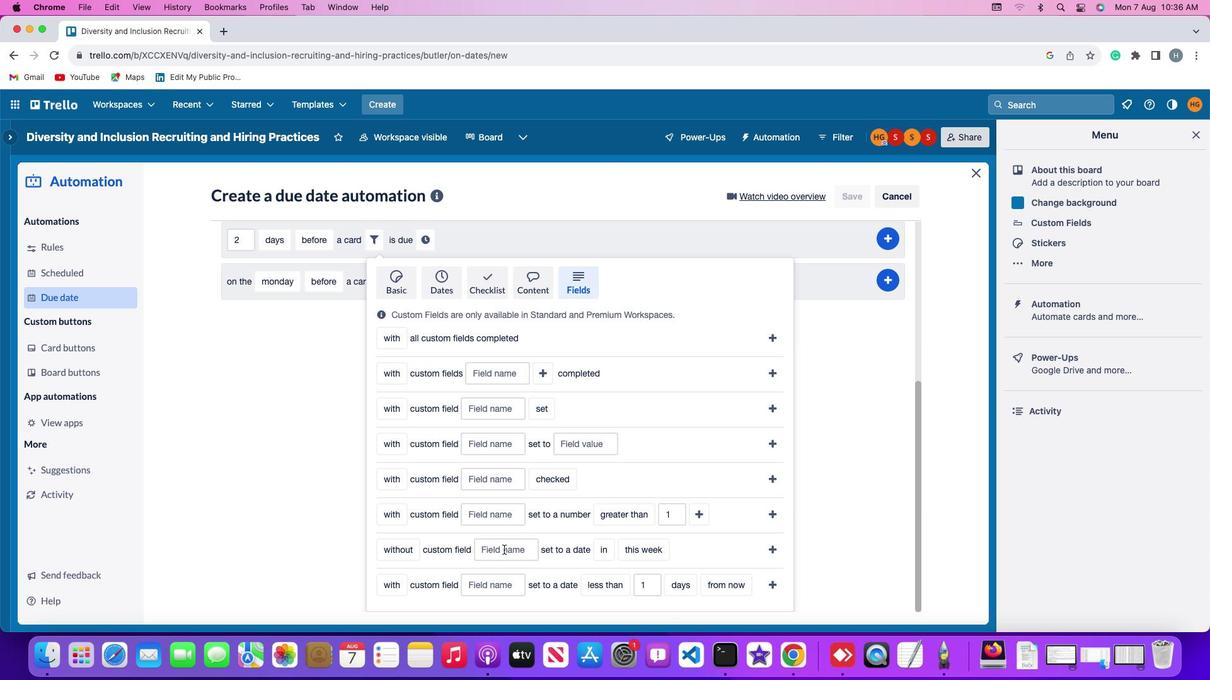 
Action: Mouse pressed left at (506, 549)
Screenshot: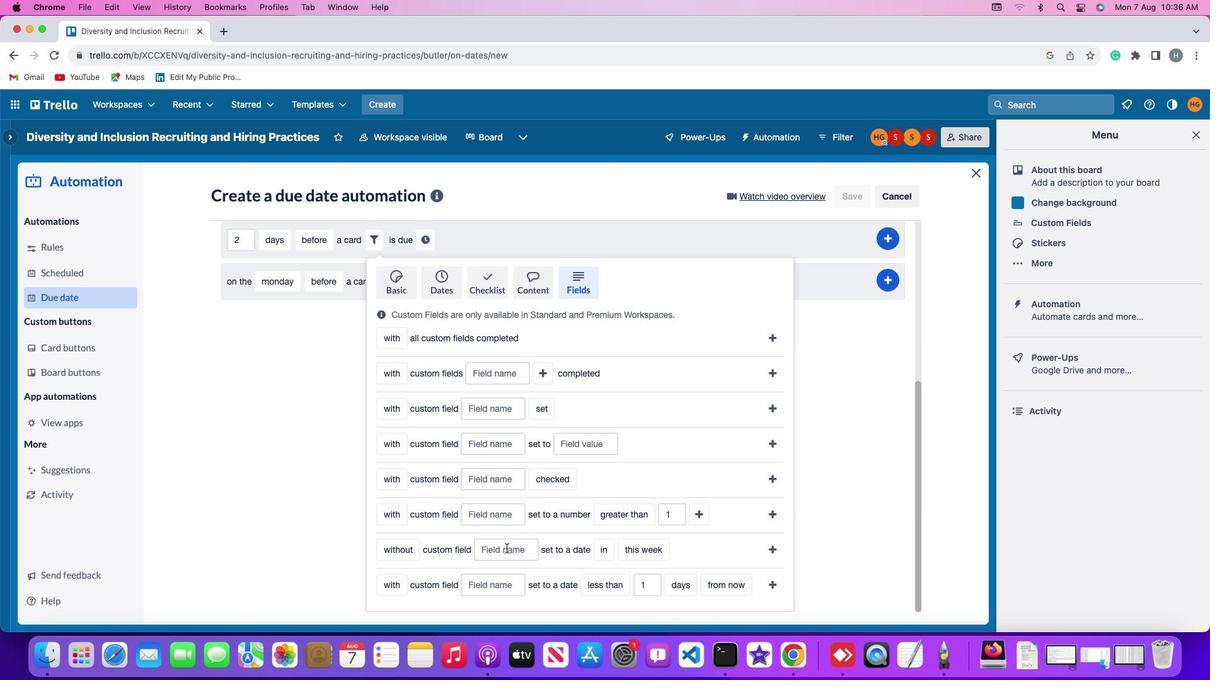 
Action: Mouse moved to (515, 542)
Screenshot: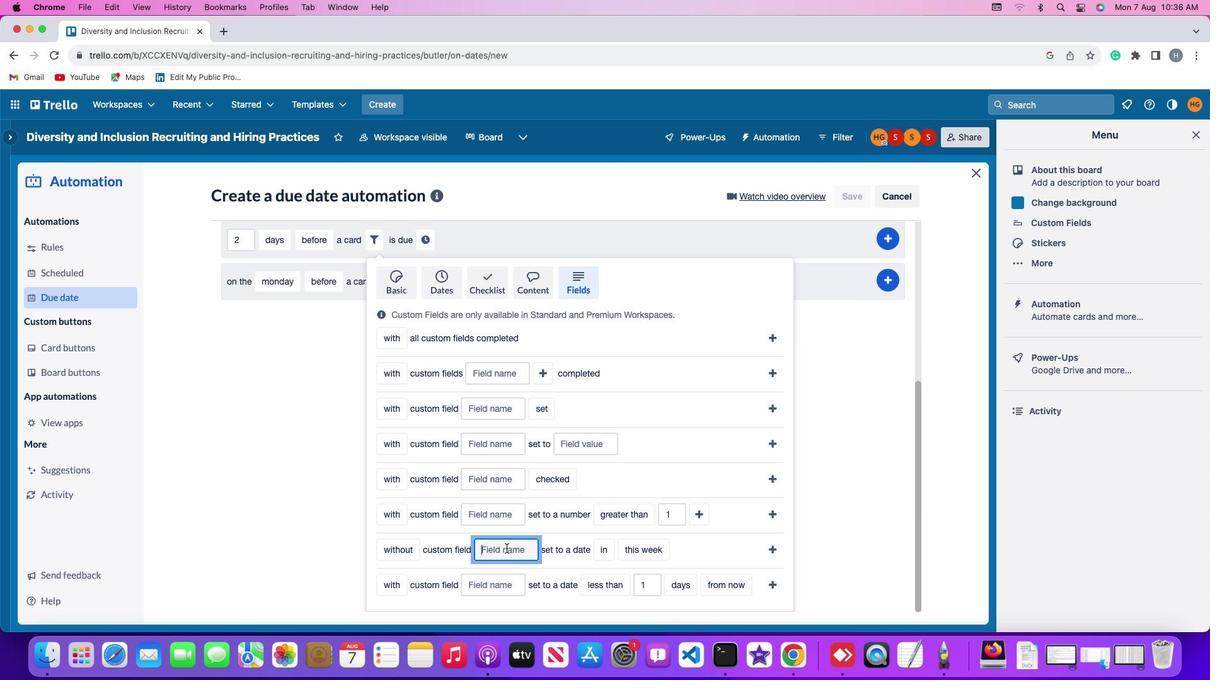 
Action: Key pressed Key.shift'r''e''s''u''m''e'
Screenshot: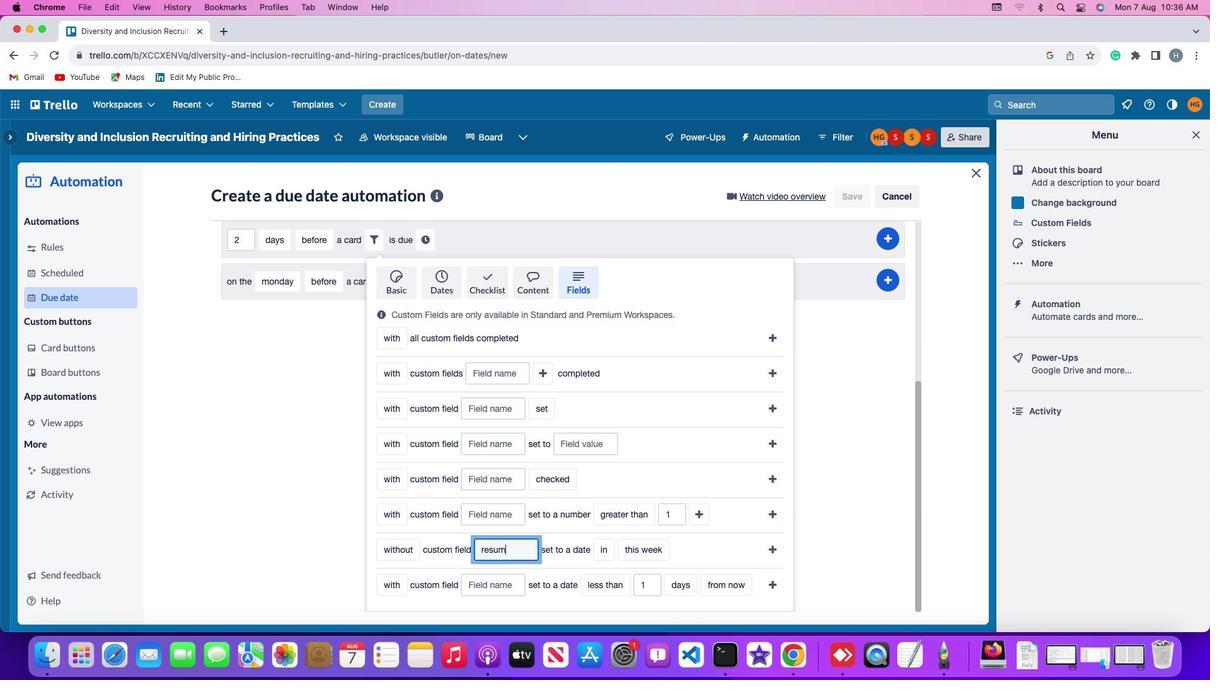 
Action: Mouse moved to (512, 542)
Screenshot: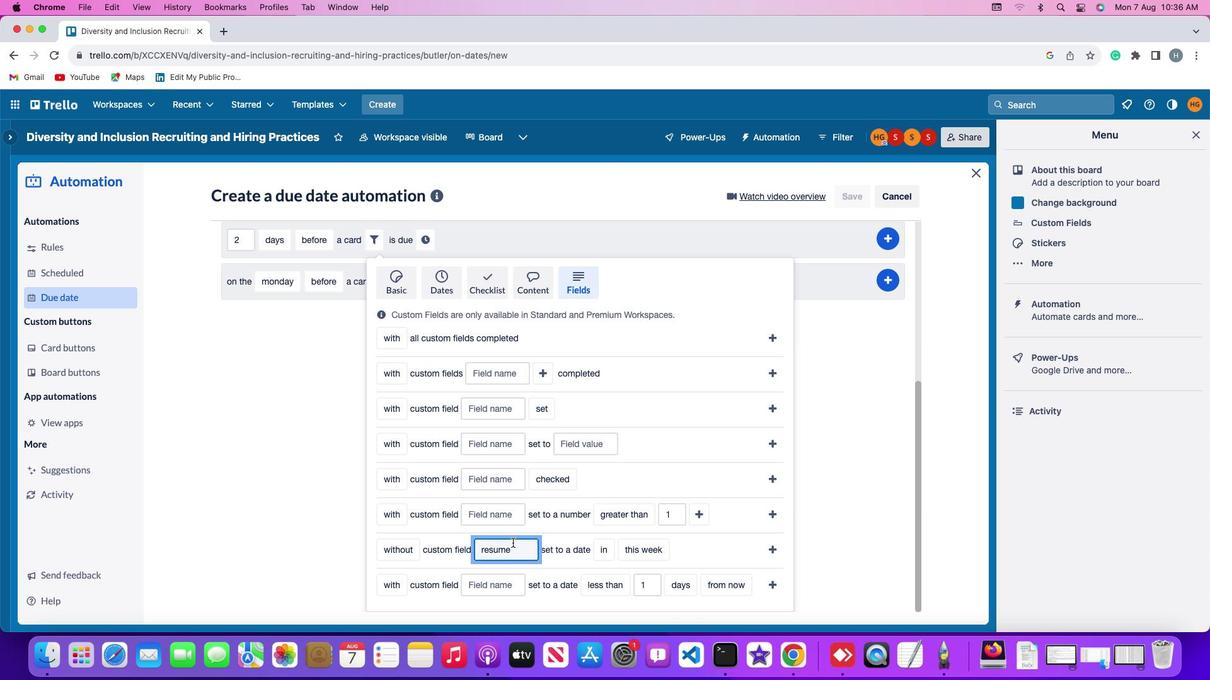 
Action: Key pressed Key.backspaceKey.backspaceKey.backspaceKey.backspaceKey.backspaceKey.backspaceKey.backspaceKey.backspaceKey.shift'R''e''s''u''m''e'
Screenshot: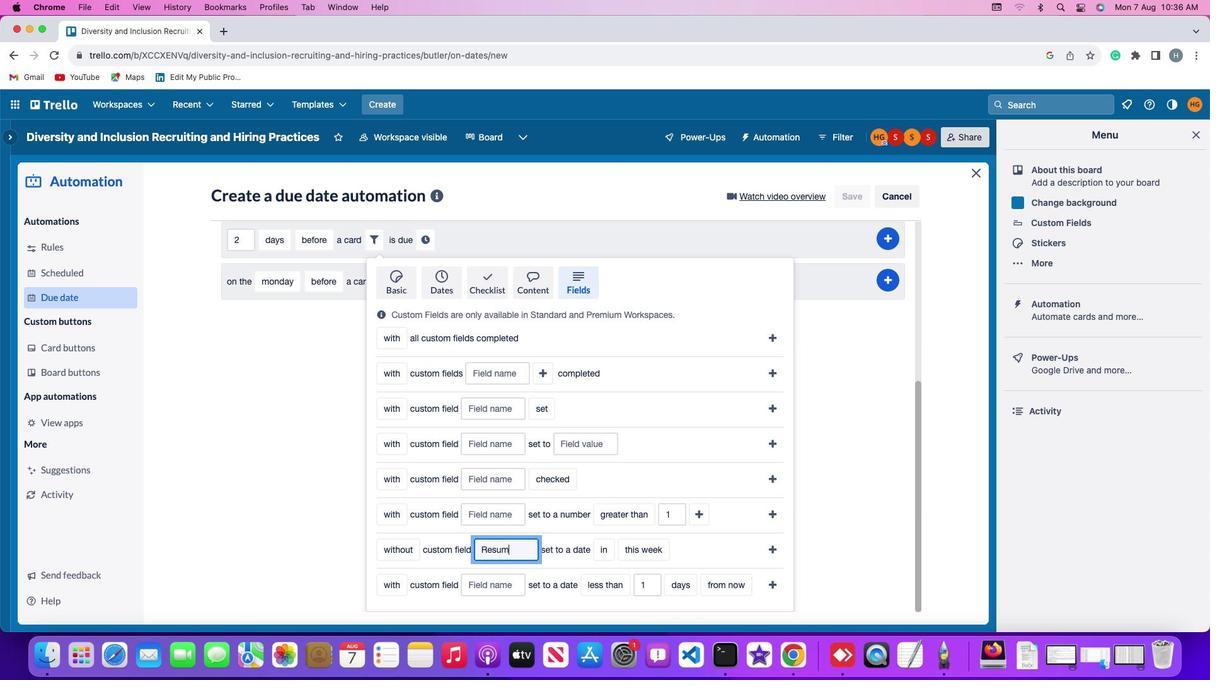 
Action: Mouse moved to (595, 550)
Screenshot: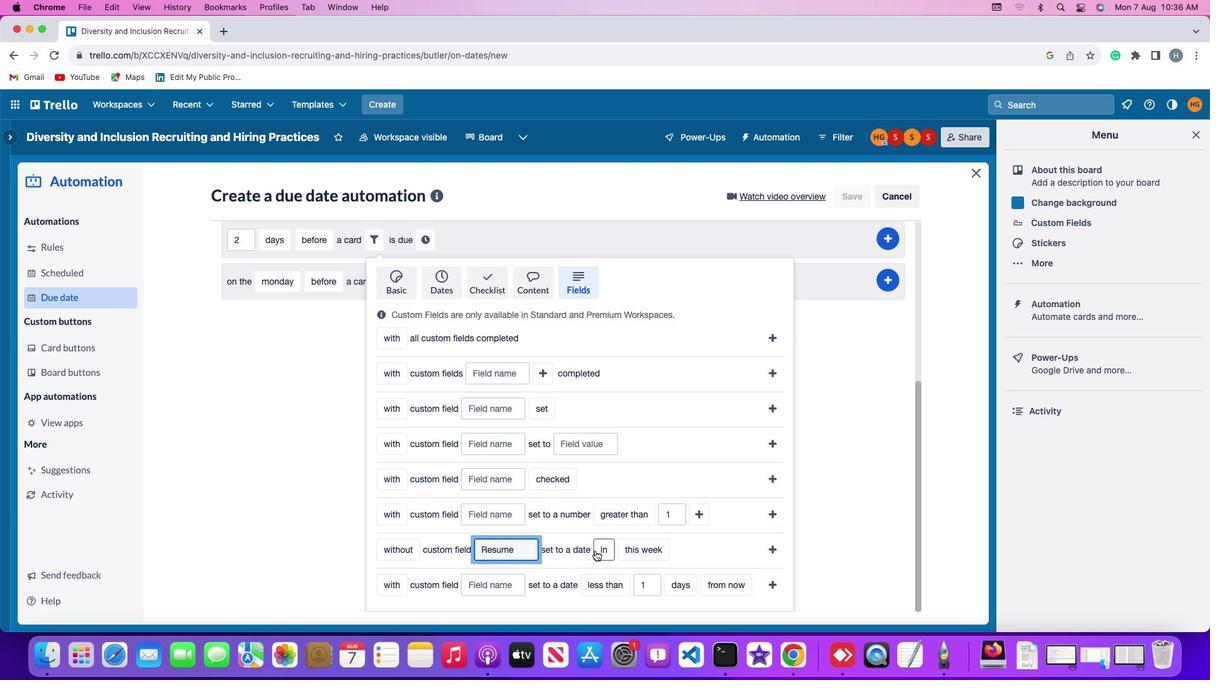 
Action: Mouse pressed left at (595, 550)
Screenshot: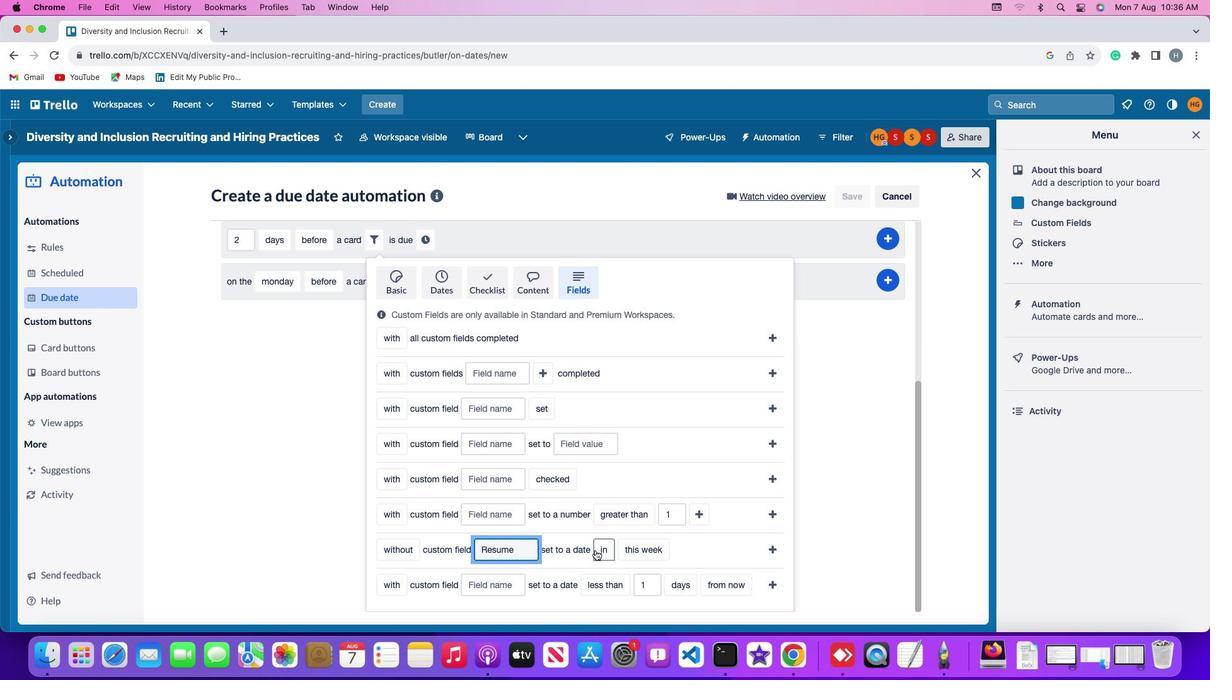 
Action: Mouse moved to (611, 569)
Screenshot: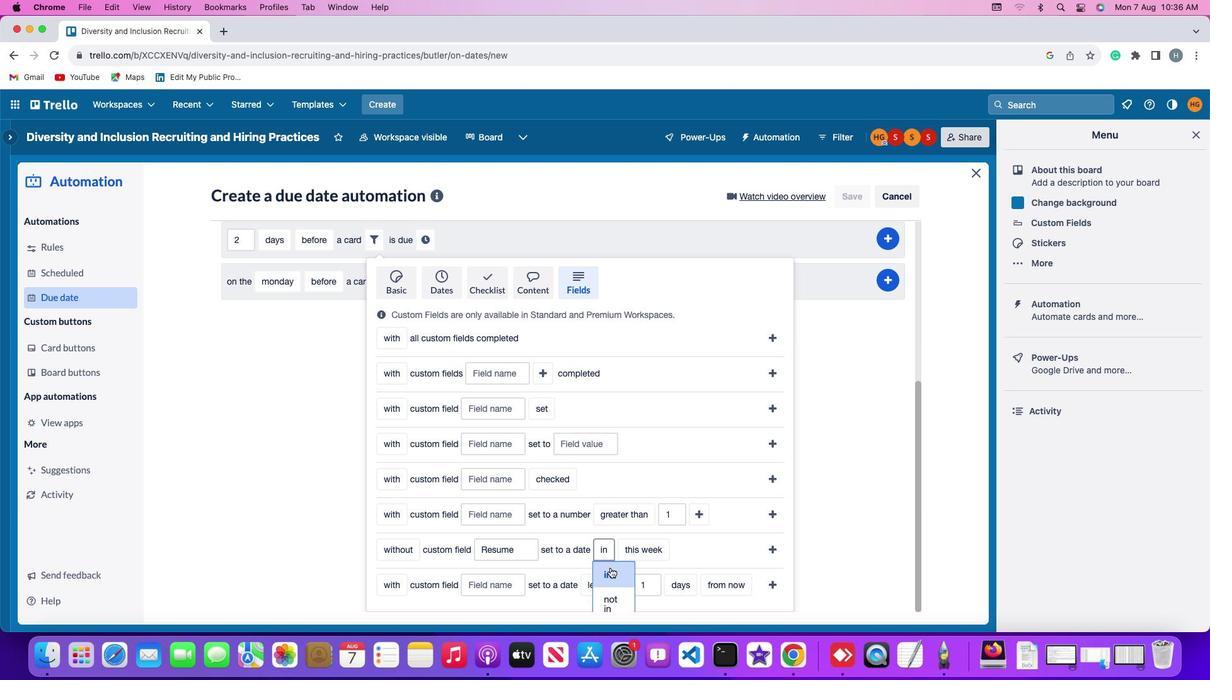 
Action: Mouse pressed left at (611, 569)
Screenshot: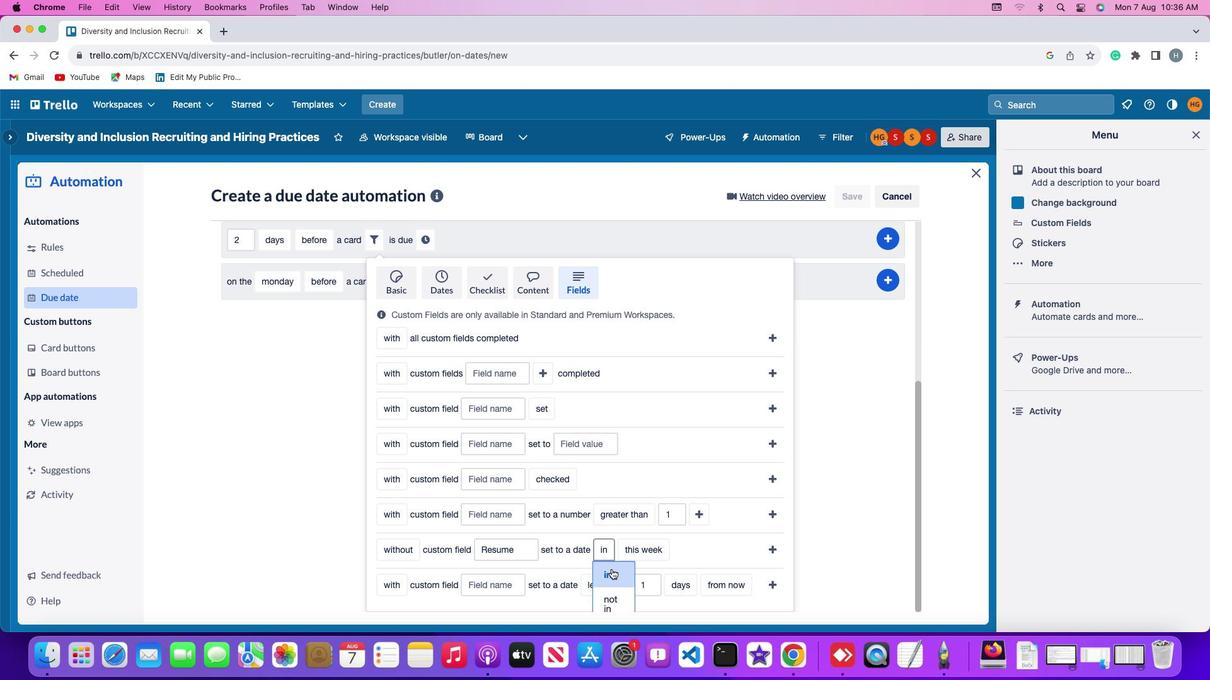 
Action: Mouse moved to (646, 548)
Screenshot: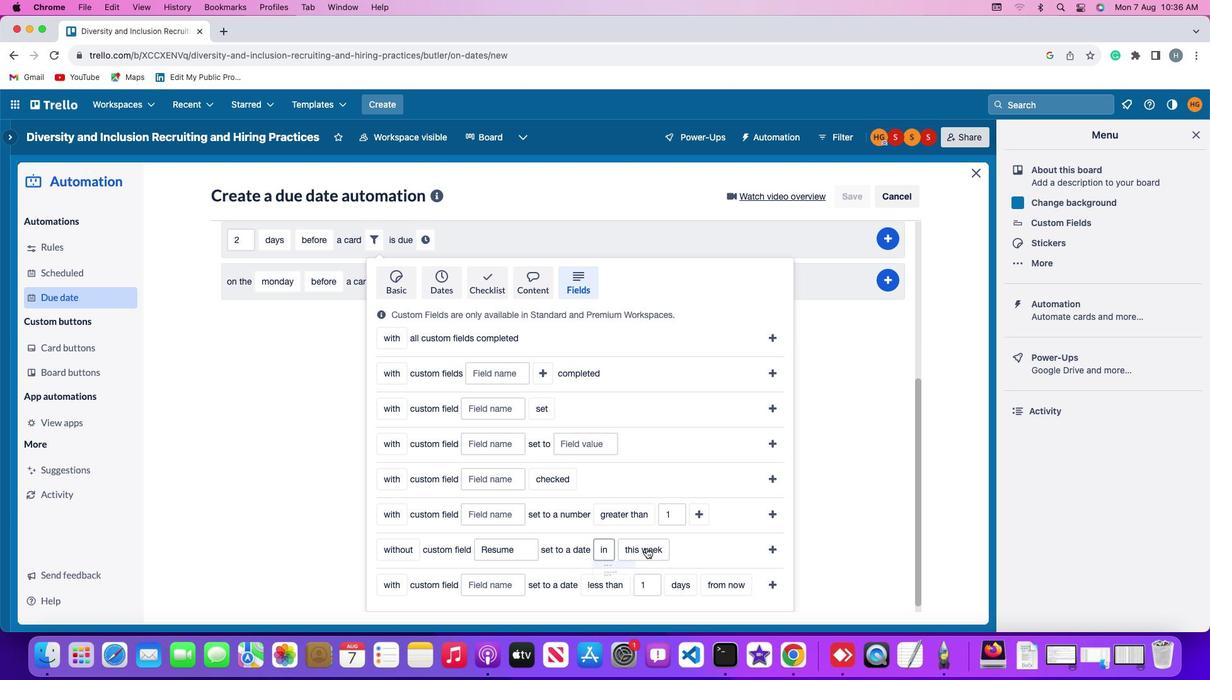 
Action: Mouse pressed left at (646, 548)
Screenshot: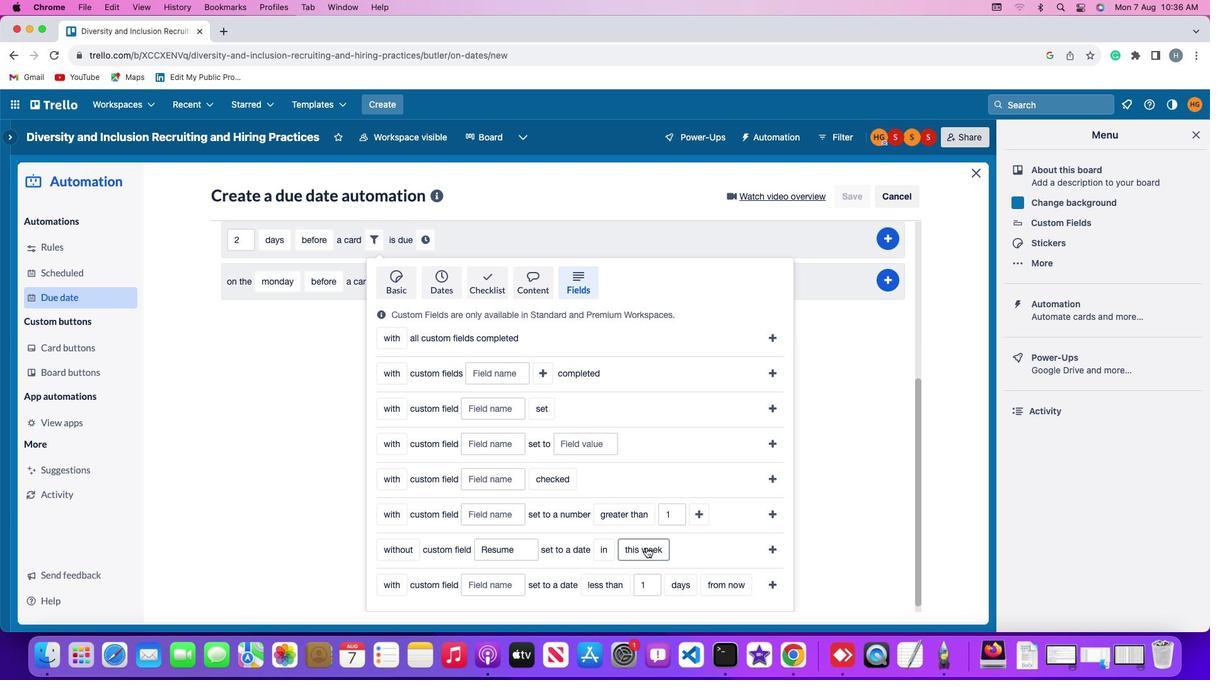 
Action: Mouse moved to (654, 597)
Screenshot: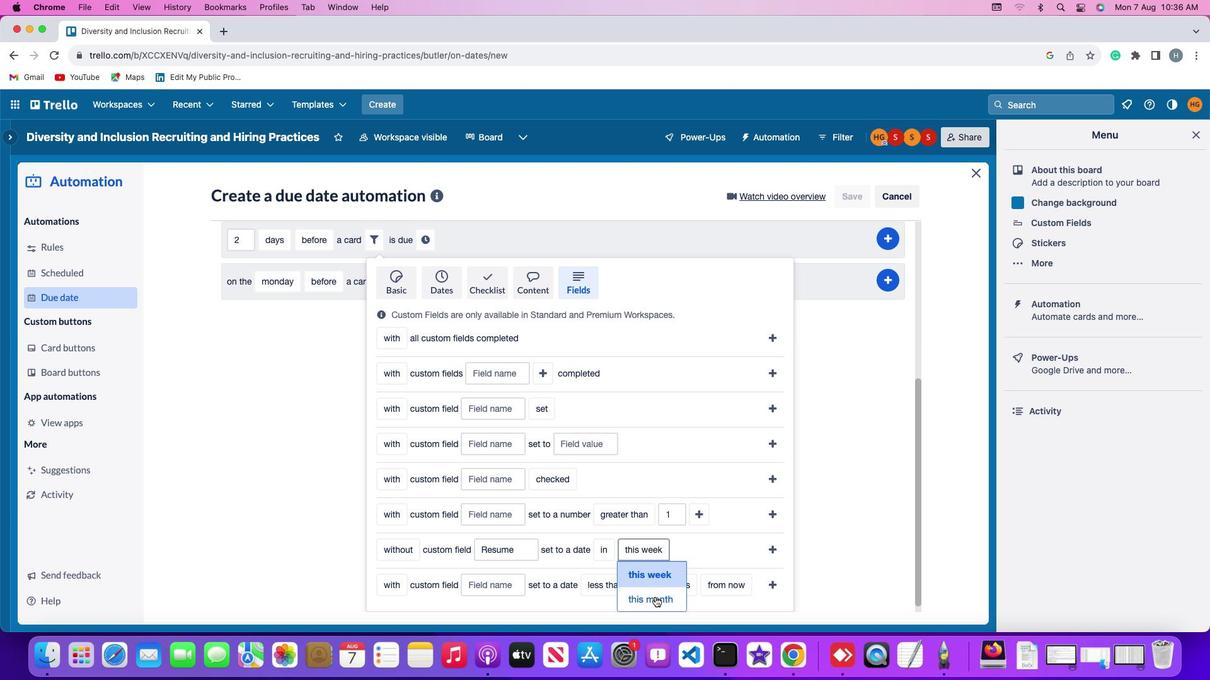 
Action: Mouse pressed left at (654, 597)
Screenshot: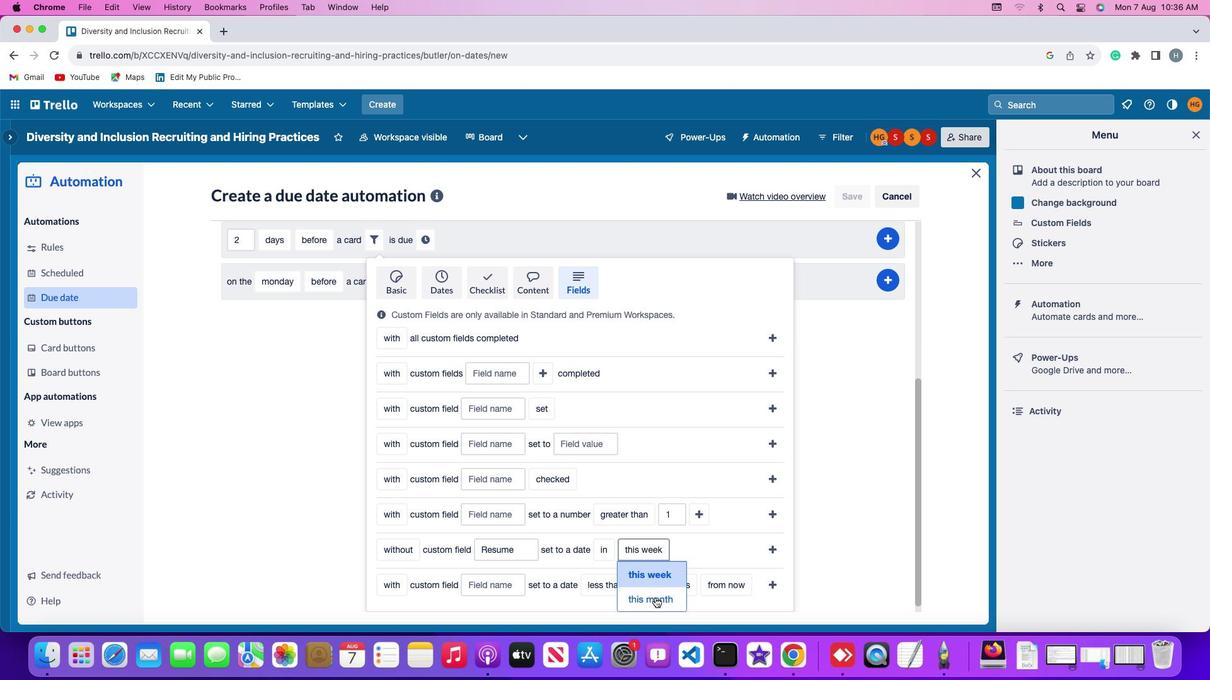 
Action: Mouse moved to (774, 545)
Screenshot: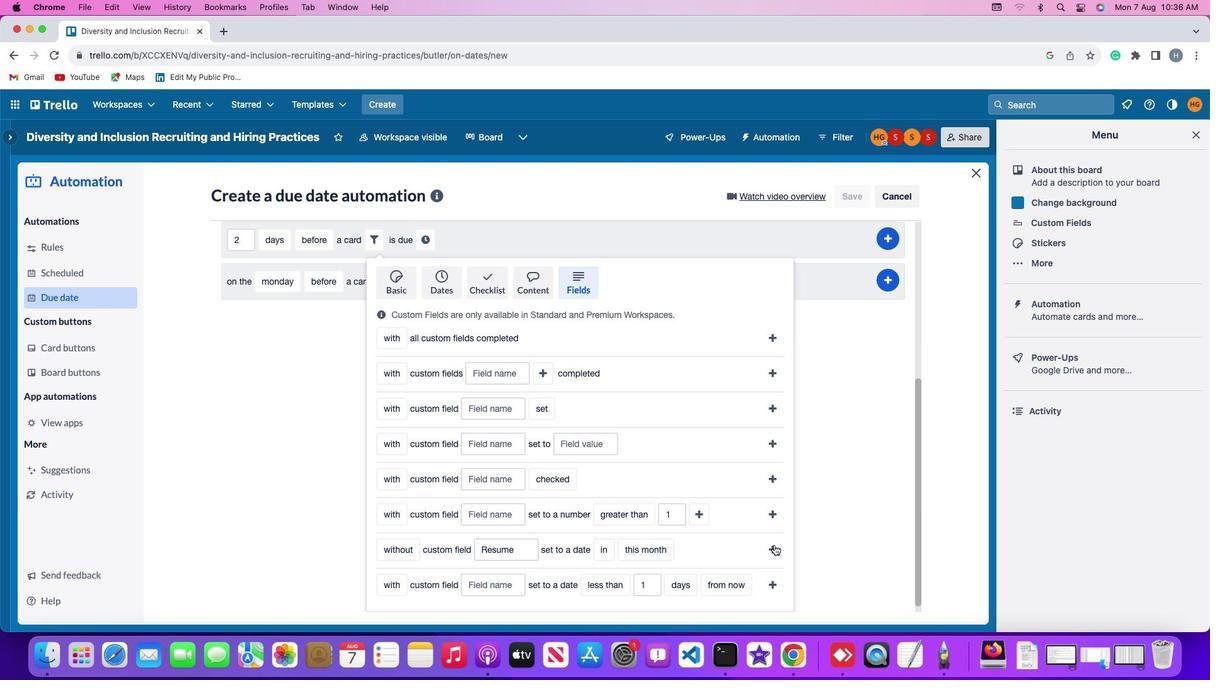 
Action: Mouse pressed left at (774, 545)
Screenshot: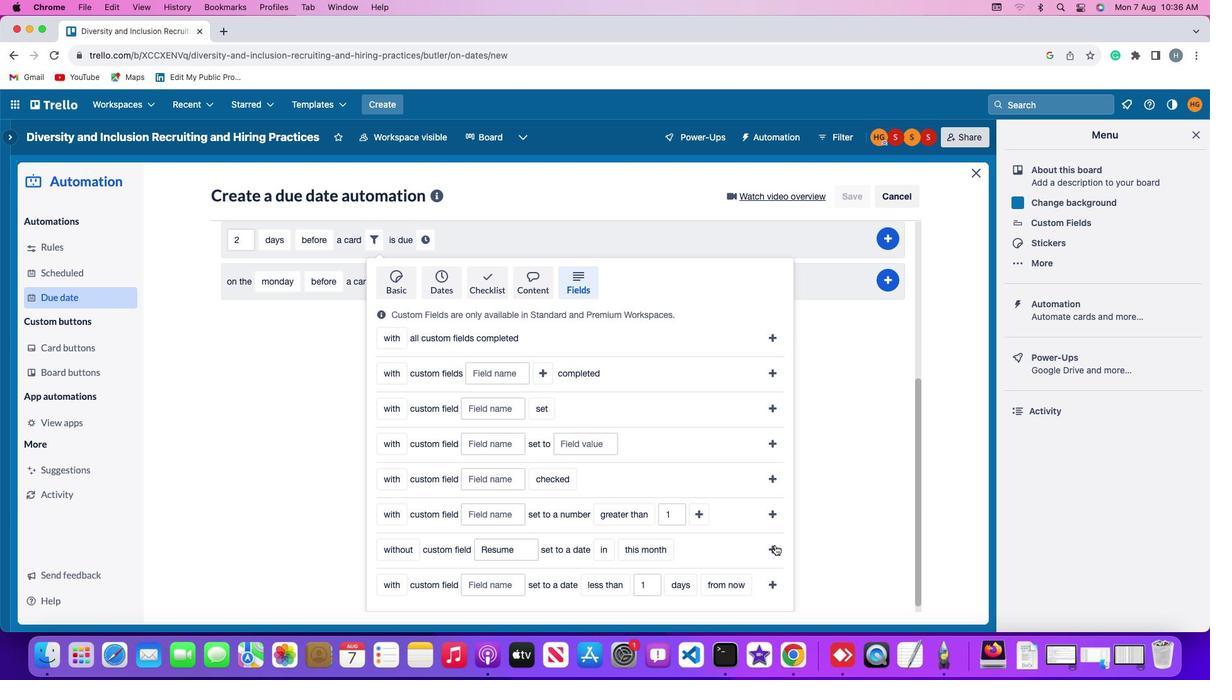 
Action: Mouse moved to (688, 505)
Screenshot: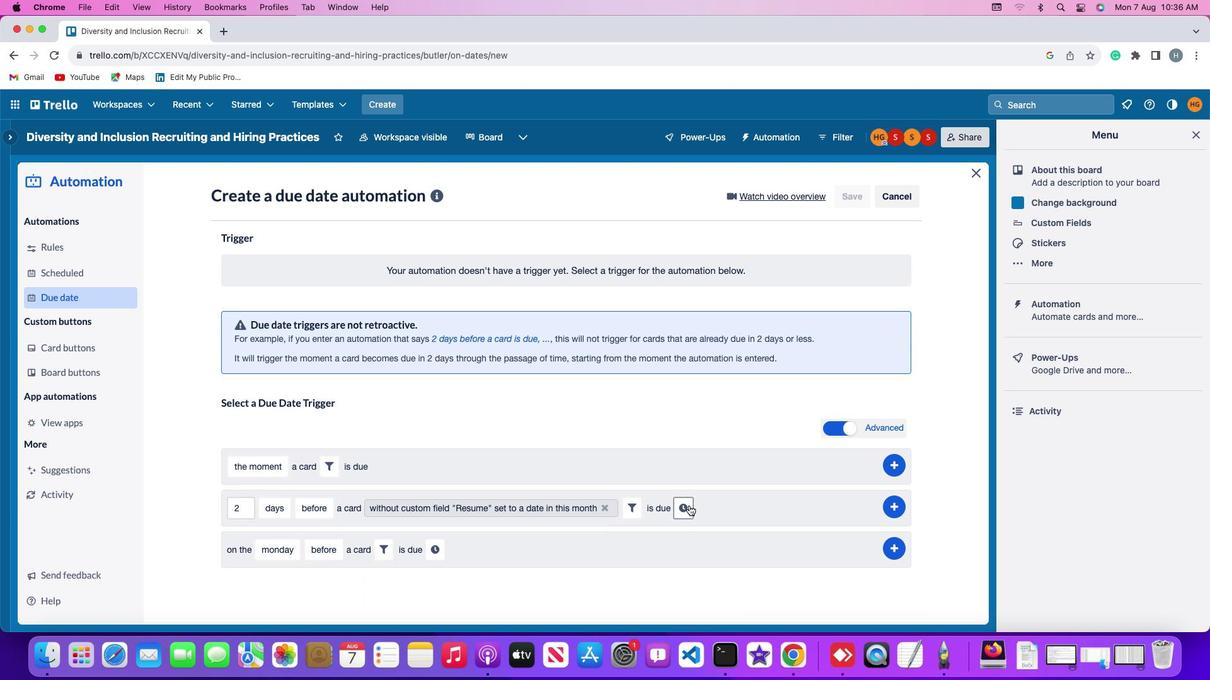 
Action: Mouse pressed left at (688, 505)
Screenshot: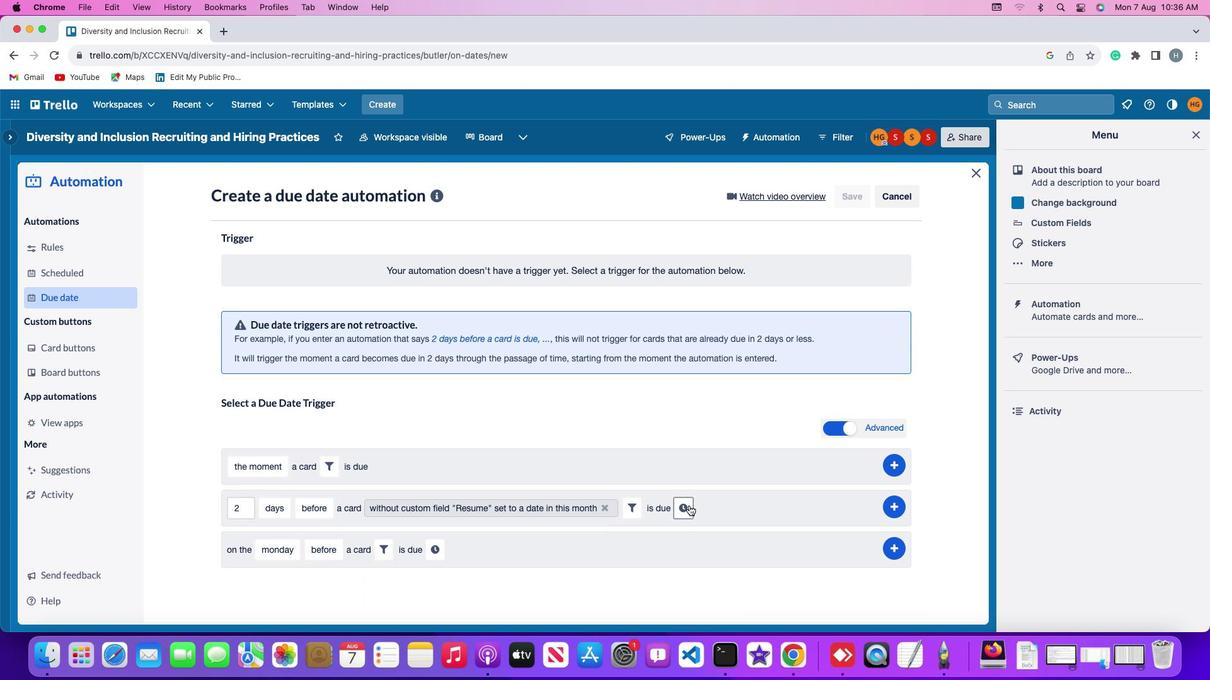 
Action: Mouse moved to (711, 510)
Screenshot: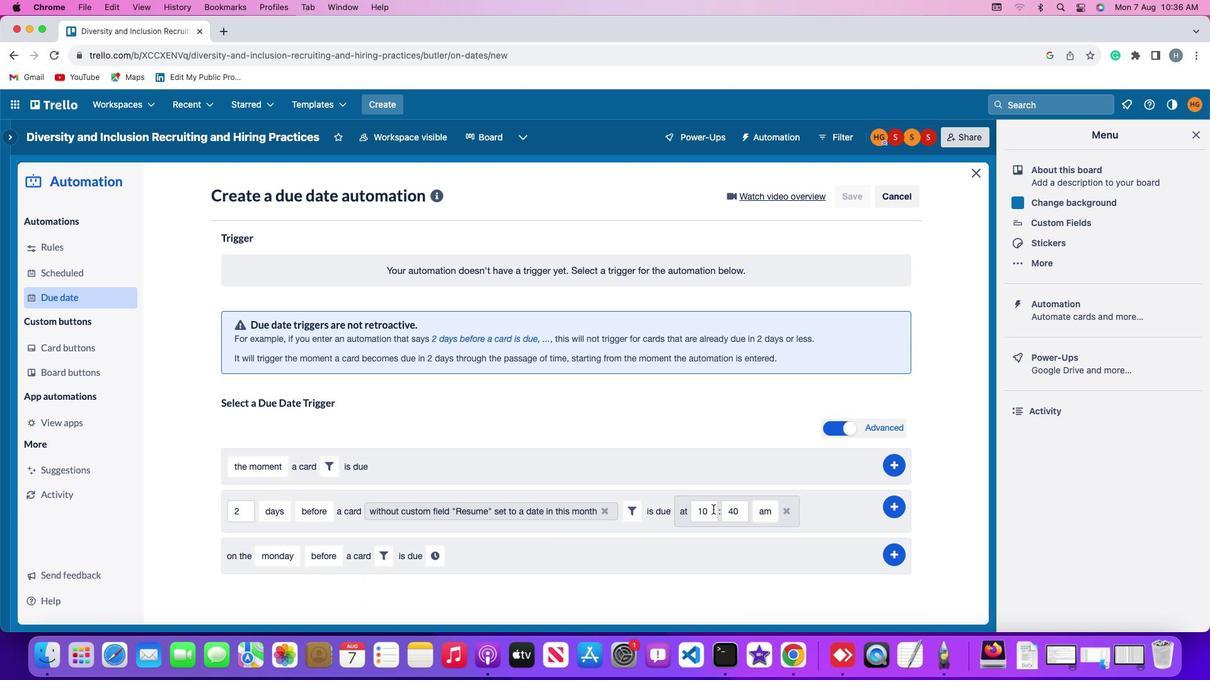 
Action: Mouse pressed left at (711, 510)
Screenshot: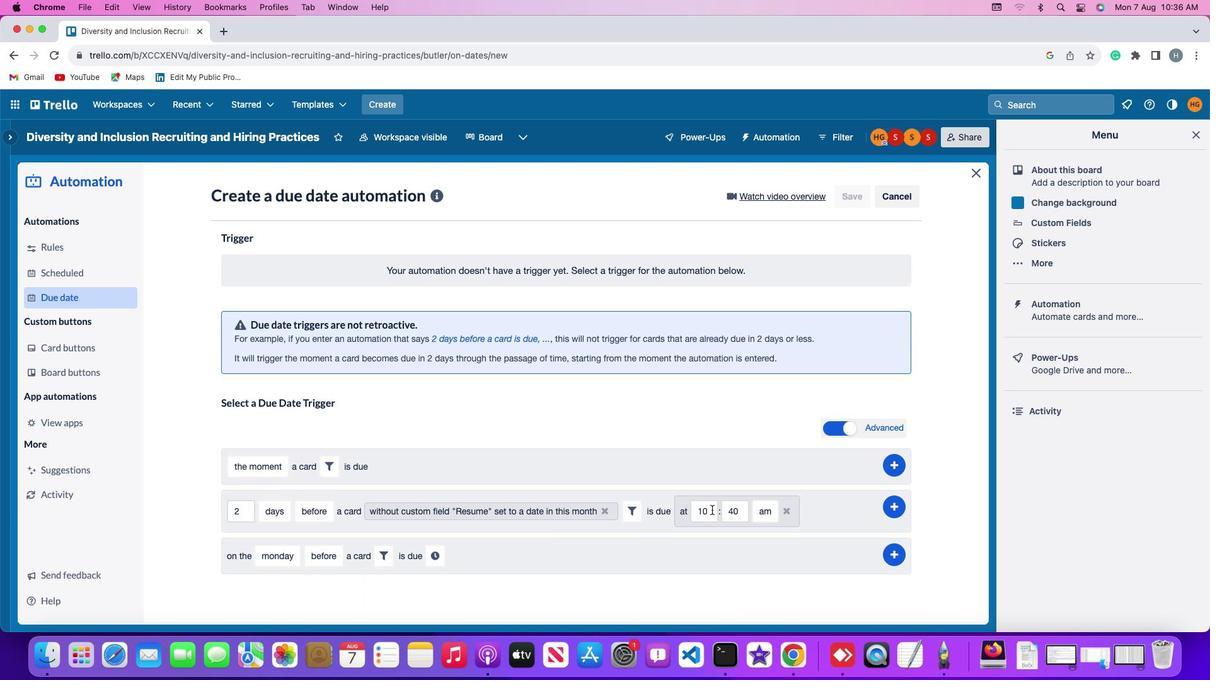 
Action: Key pressed Key.backspaceKey.backspace'1''1'
Screenshot: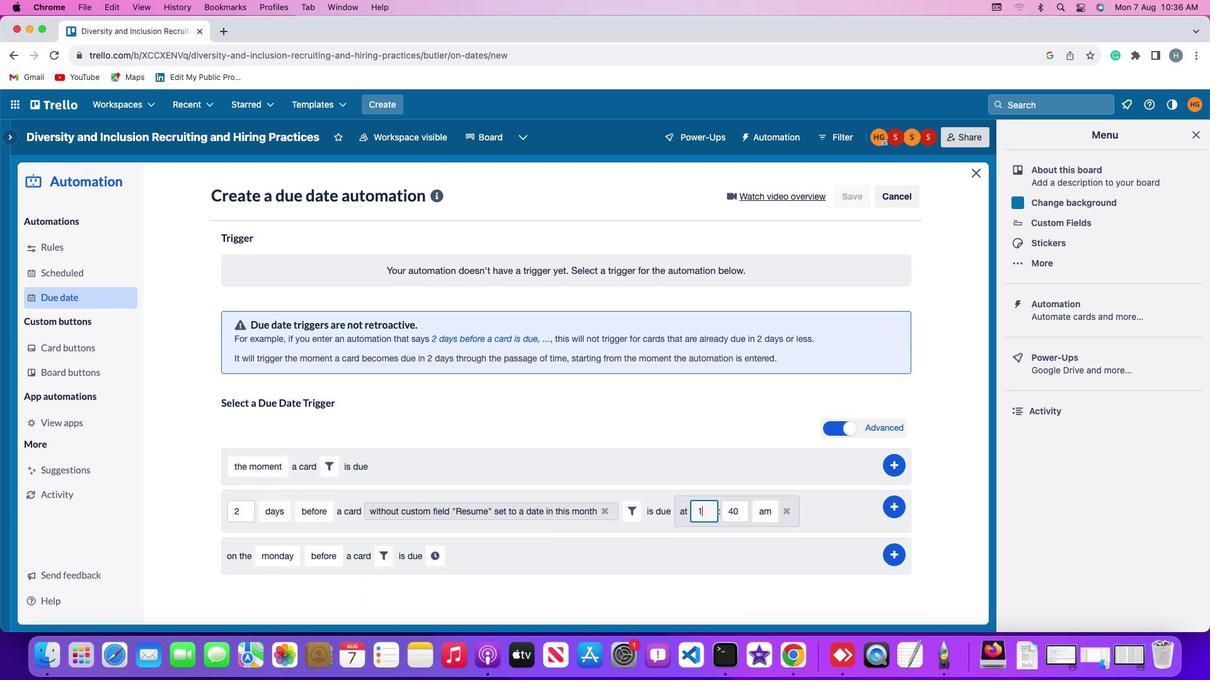 
Action: Mouse moved to (745, 511)
Screenshot: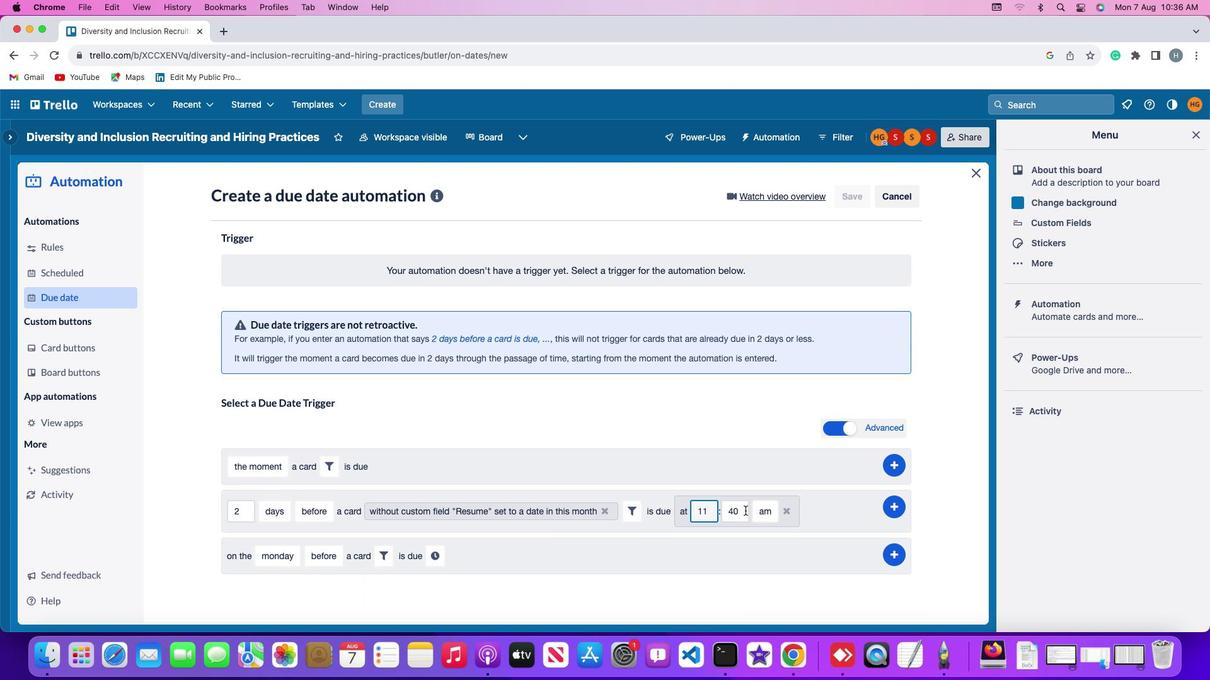 
Action: Mouse pressed left at (745, 511)
Screenshot: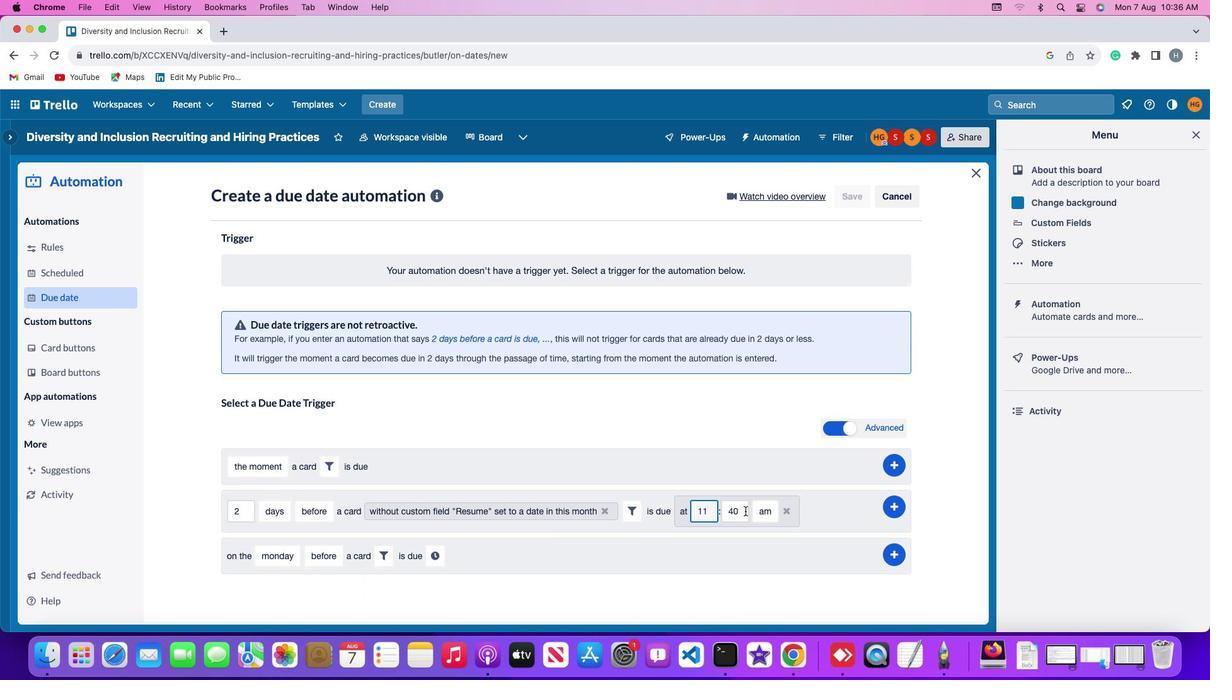 
Action: Key pressed Key.backspaceKey.backspaceKey.backspace'0''0'
Screenshot: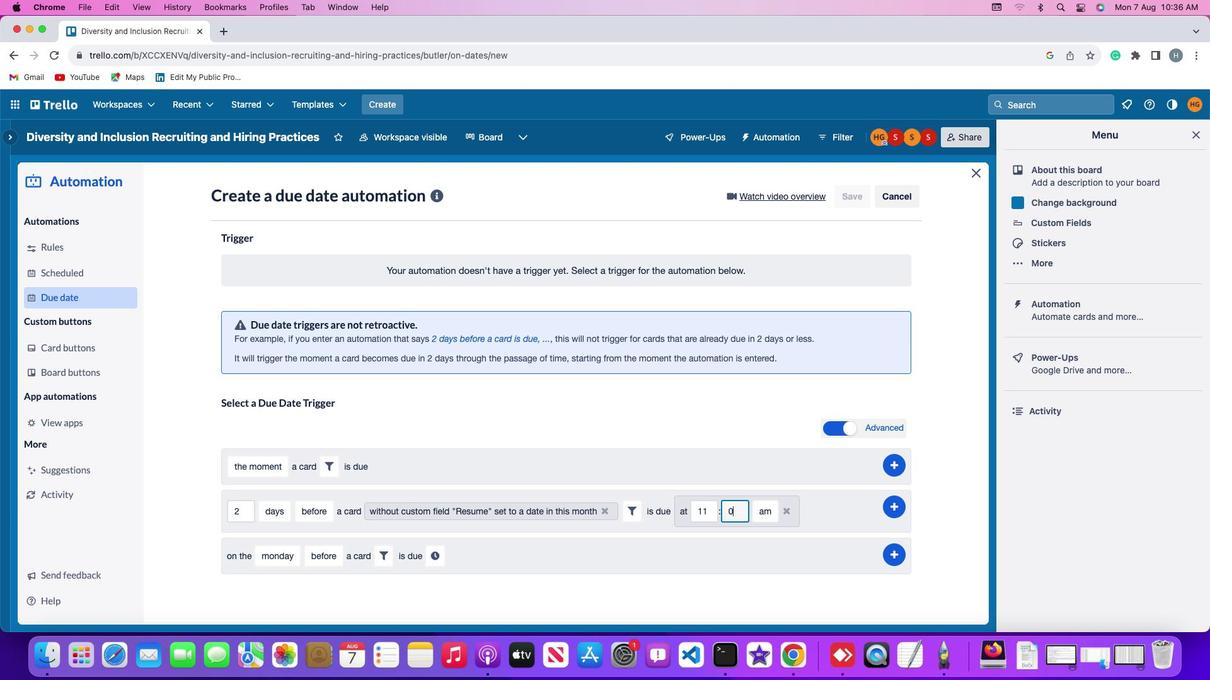 
Action: Mouse moved to (759, 509)
Screenshot: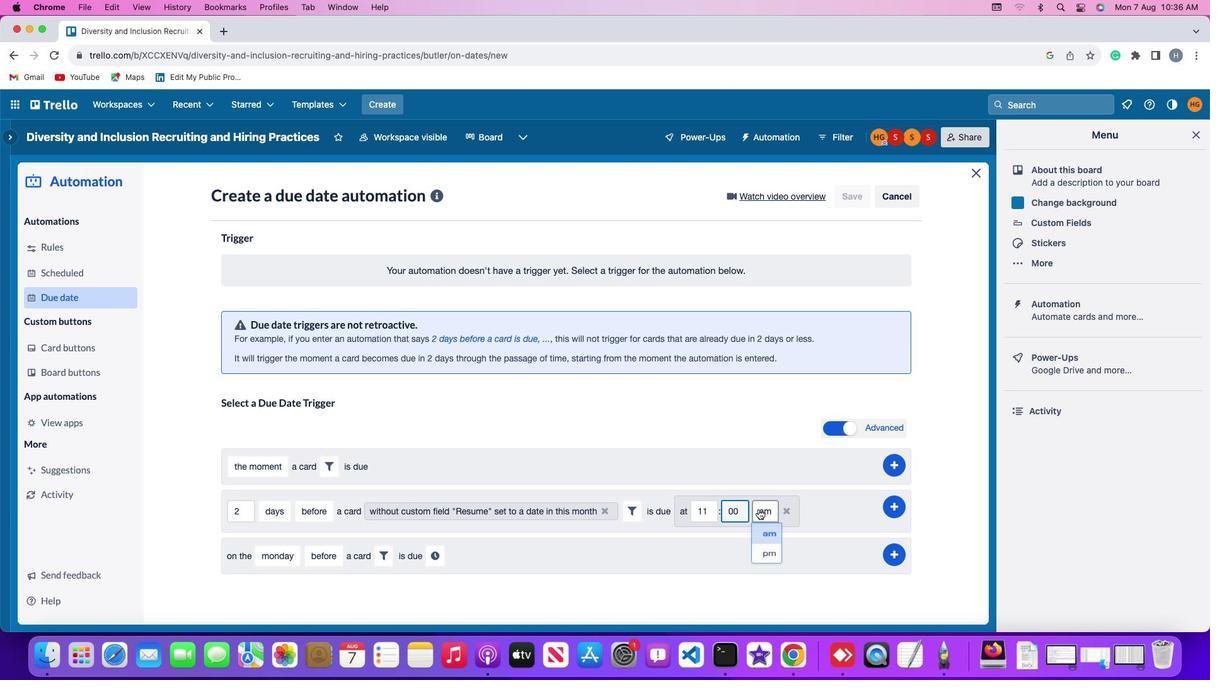 
Action: Mouse pressed left at (759, 509)
Screenshot: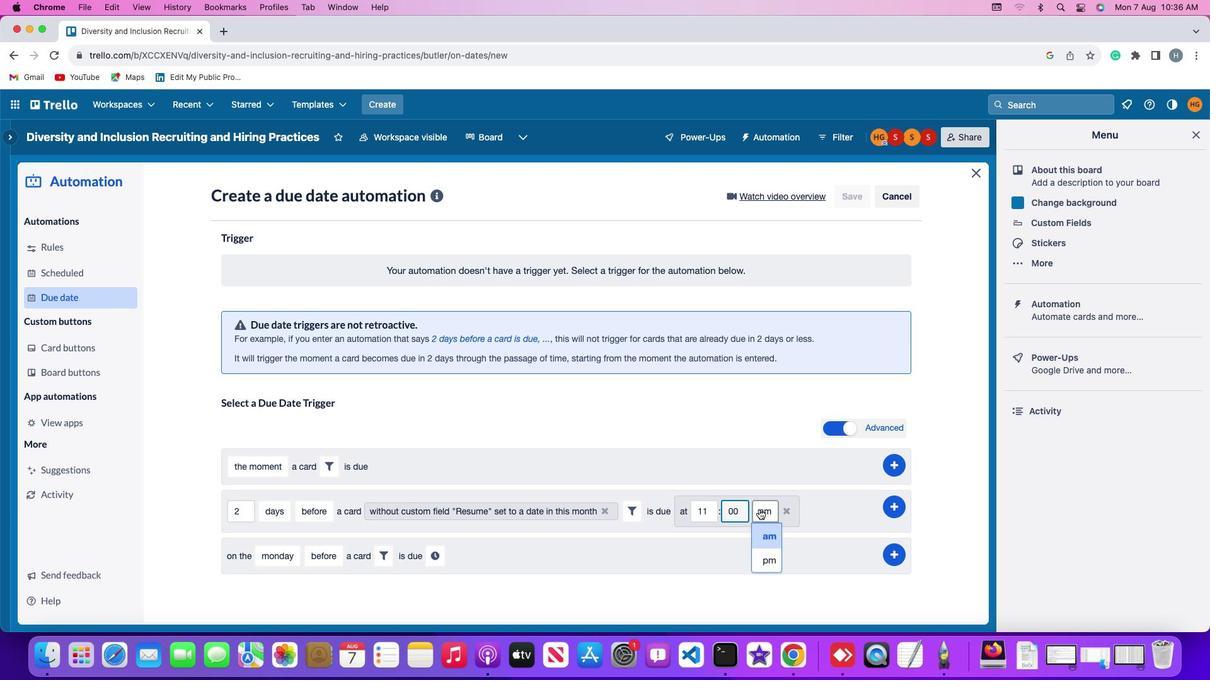 
Action: Mouse moved to (759, 540)
Screenshot: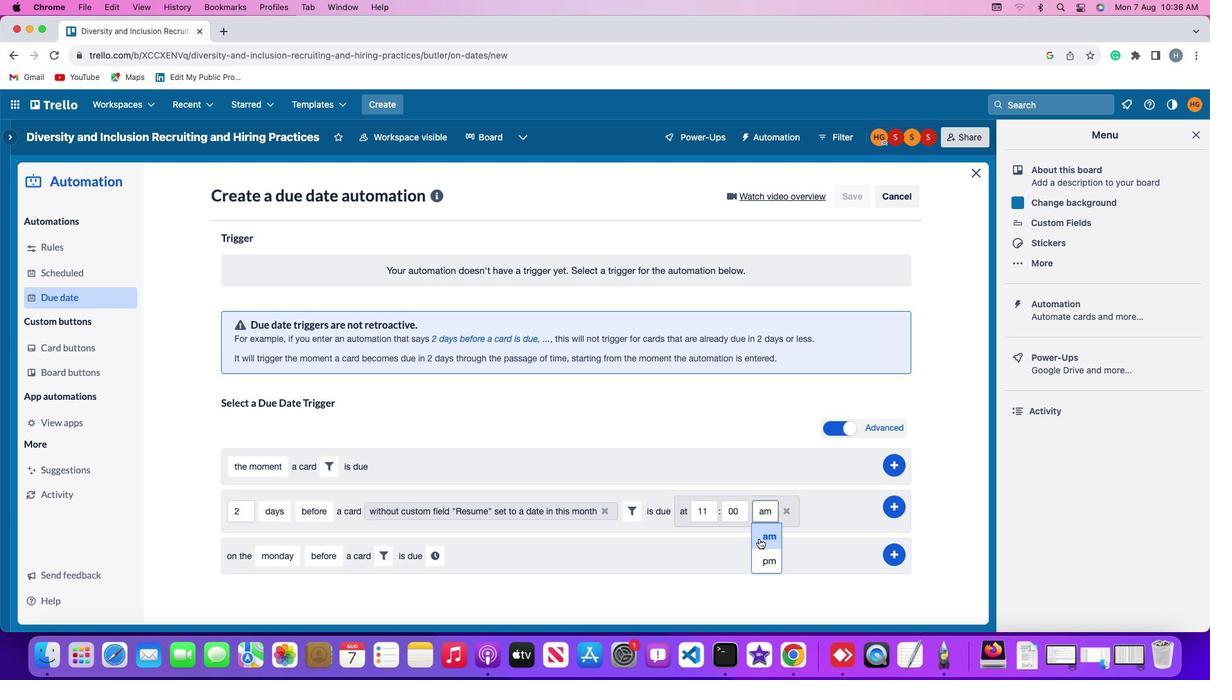 
Action: Mouse pressed left at (759, 540)
Screenshot: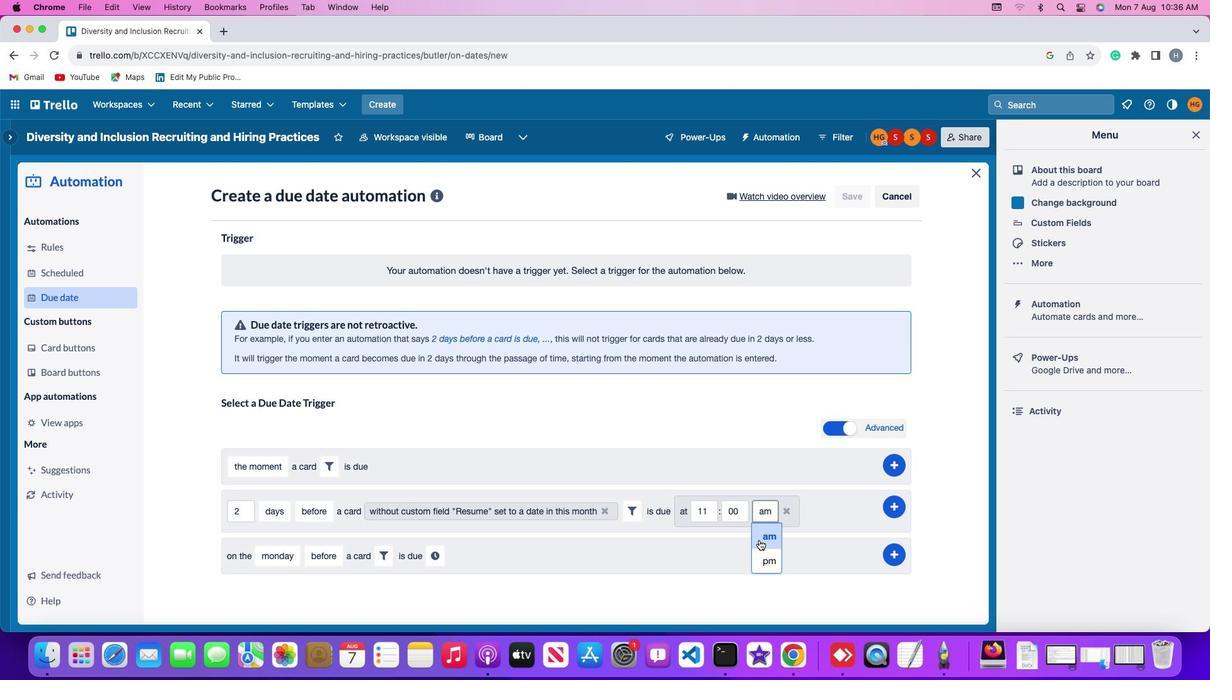 
Action: Mouse moved to (893, 503)
Screenshot: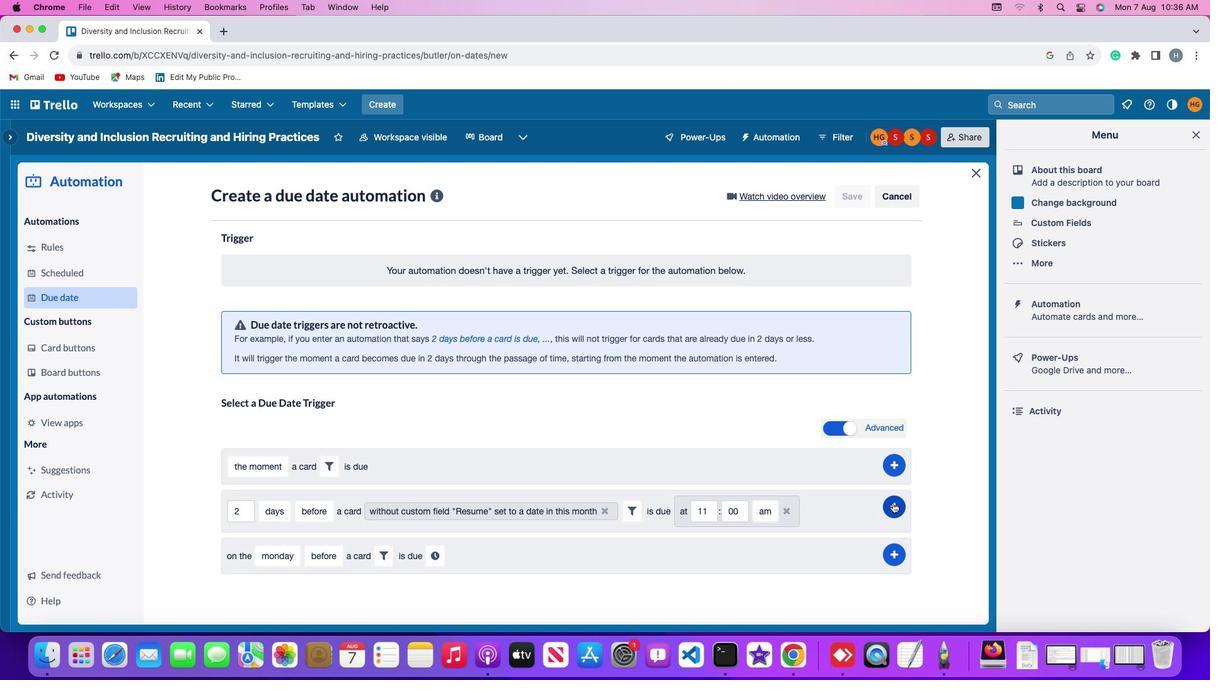 
Action: Mouse pressed left at (893, 503)
Screenshot: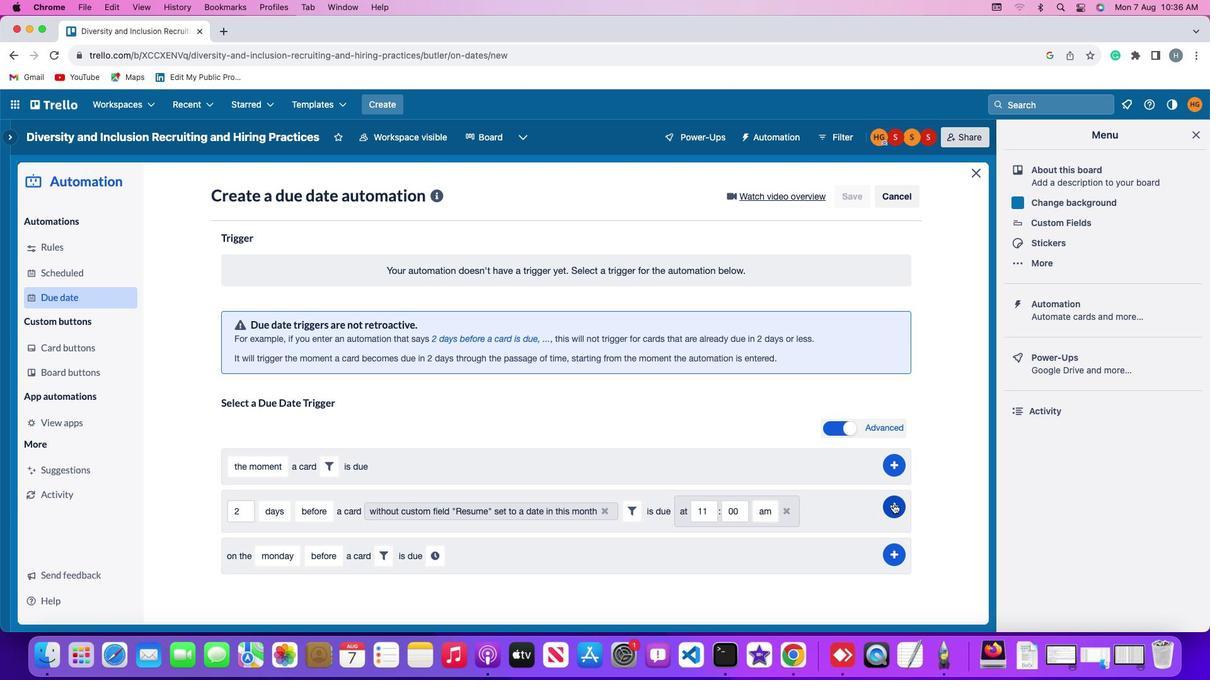 
Action: Mouse moved to (943, 393)
Screenshot: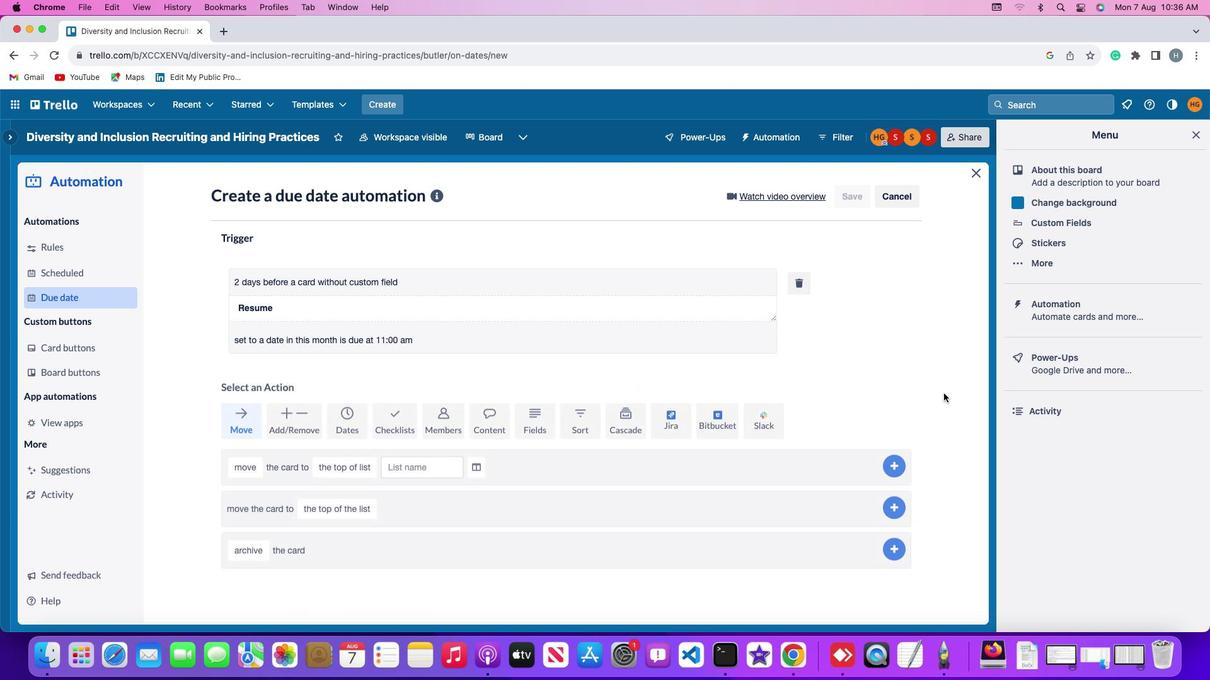 
